 Task: For heading Arial black with underline.  font size for heading18,  'Change the font style of data to'Calibri.  and font size to 9,  Change the alignment of both headline & data to Align center.  In the sheet  BankBalances templates
Action: Mouse moved to (109, 122)
Screenshot: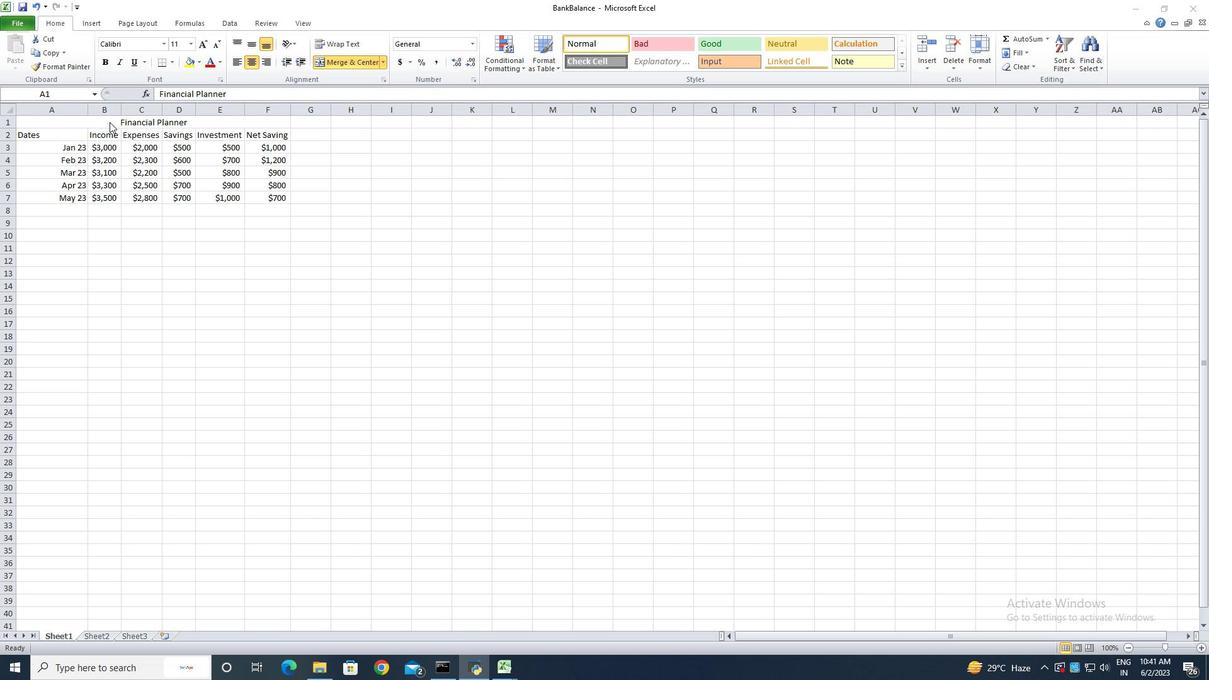 
Action: Mouse pressed left at (109, 122)
Screenshot: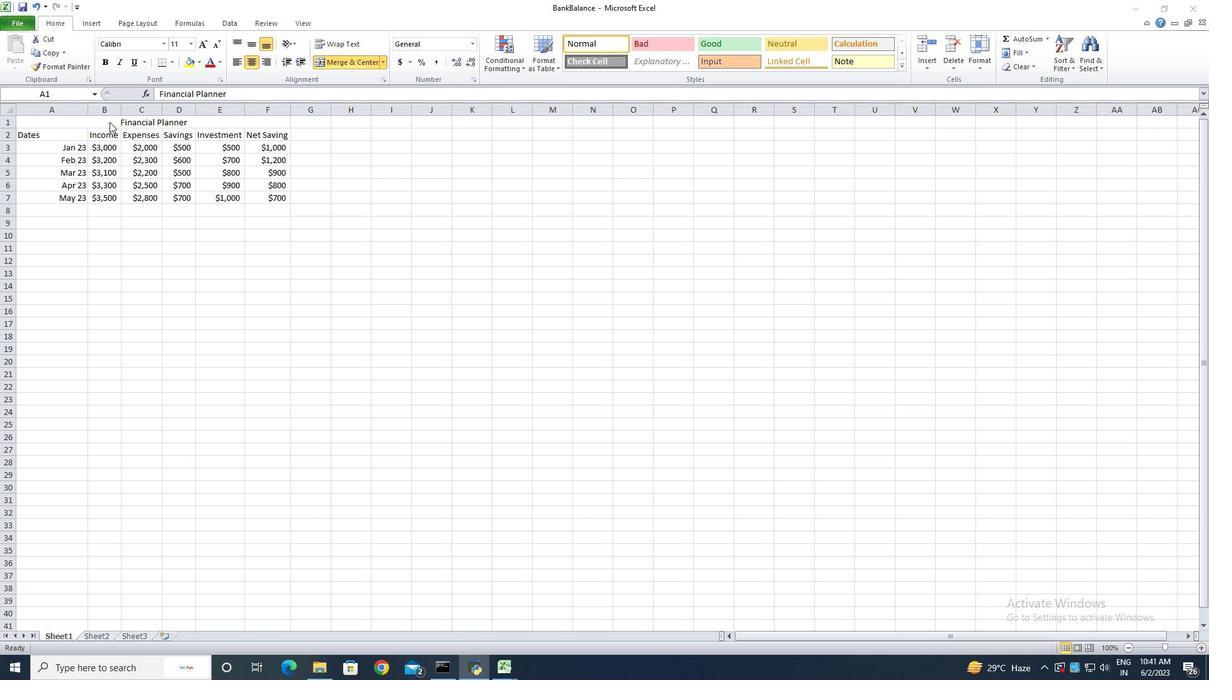 
Action: Mouse moved to (167, 40)
Screenshot: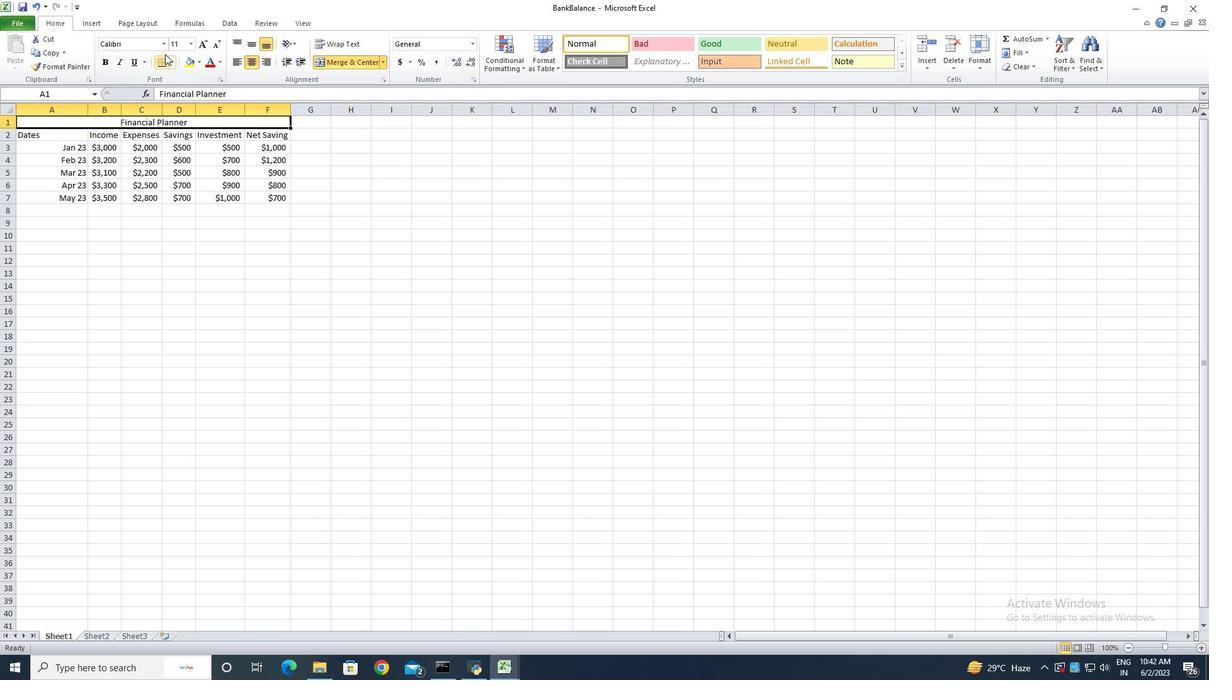 
Action: Mouse pressed left at (167, 40)
Screenshot: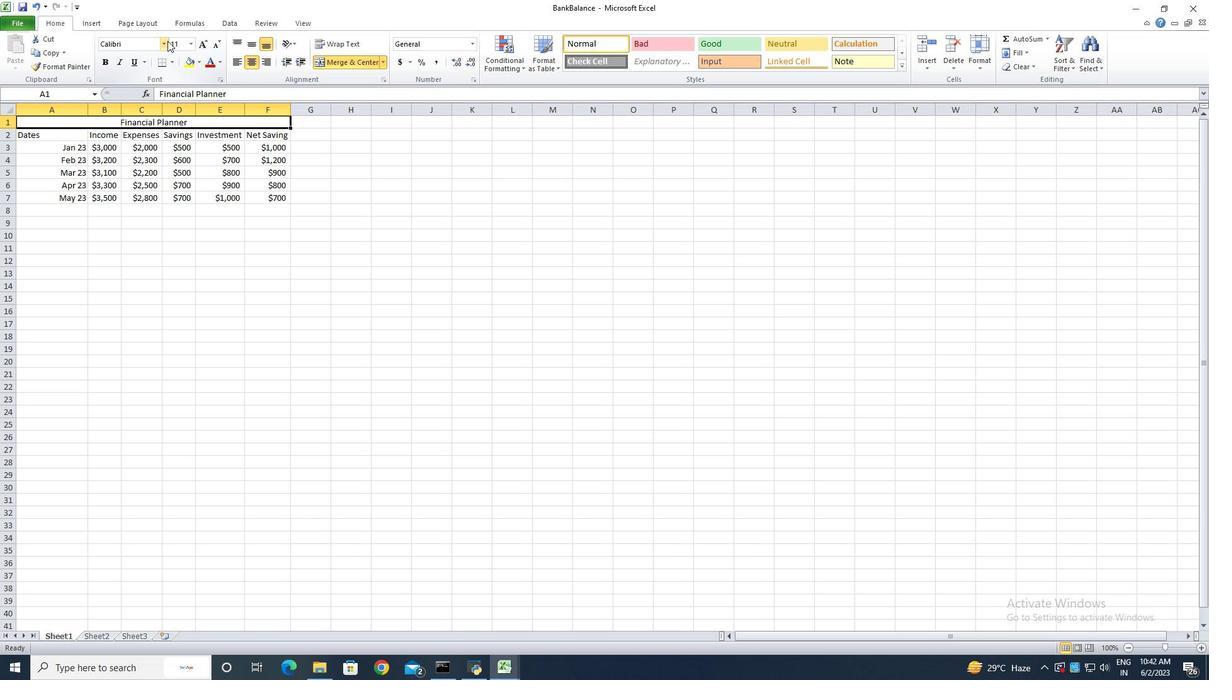 
Action: Mouse moved to (151, 157)
Screenshot: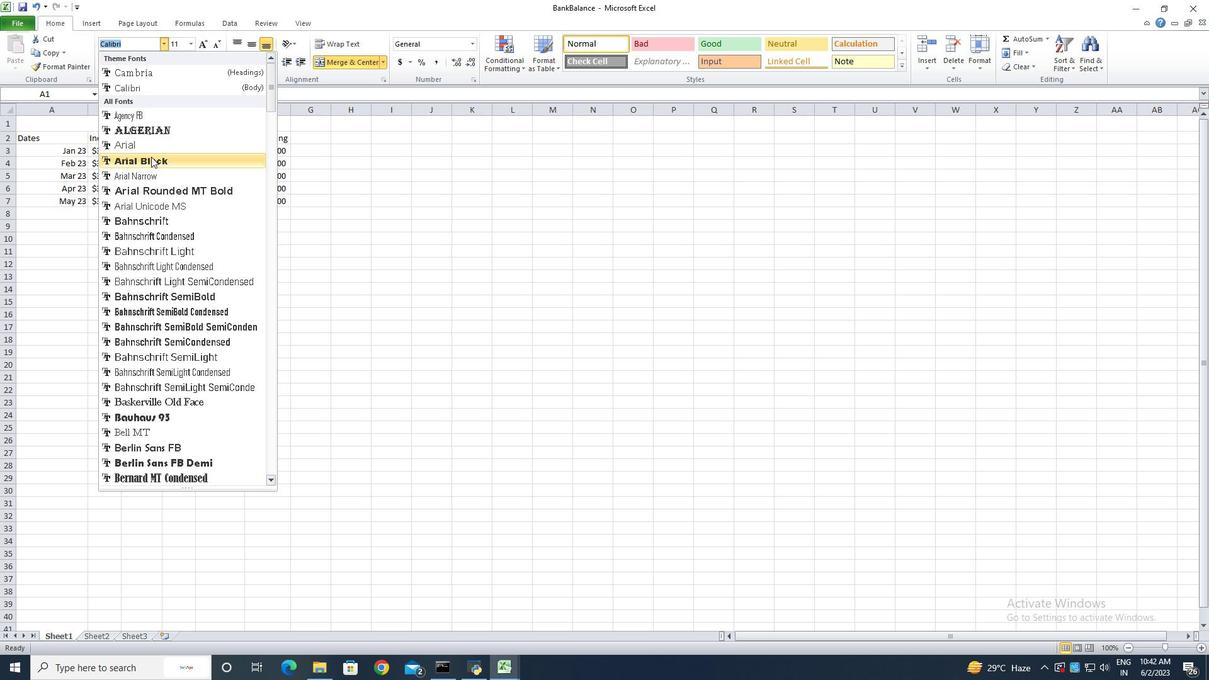 
Action: Mouse pressed left at (151, 157)
Screenshot: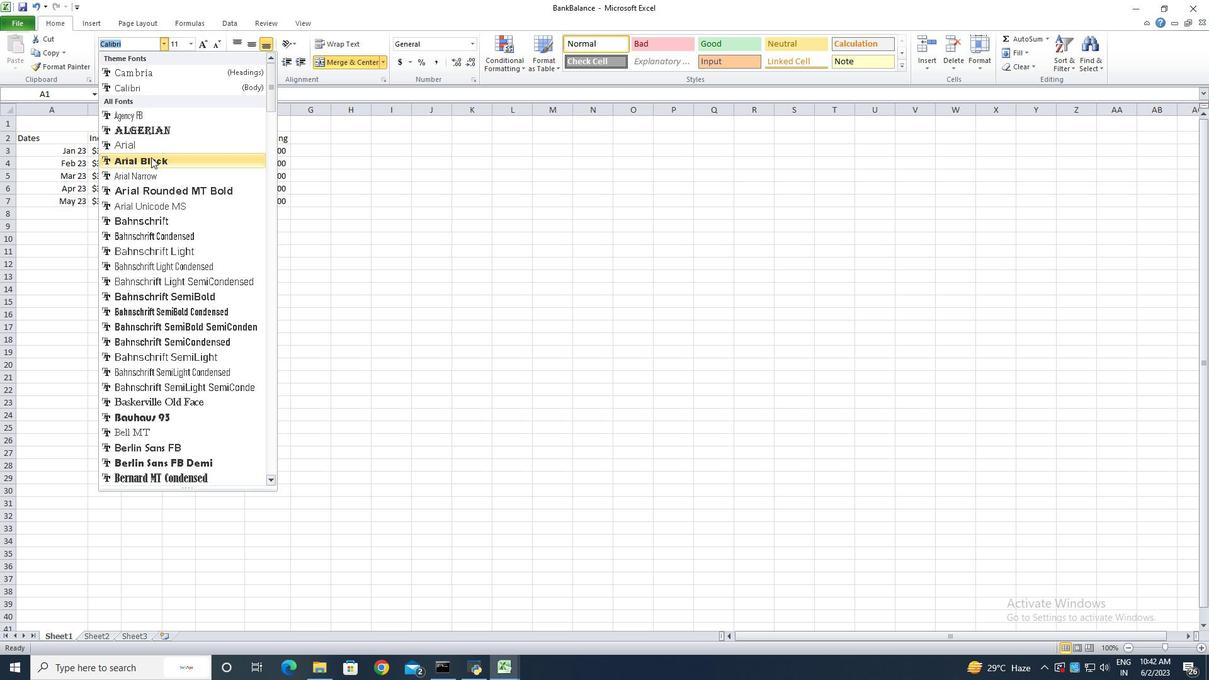 
Action: Mouse moved to (134, 64)
Screenshot: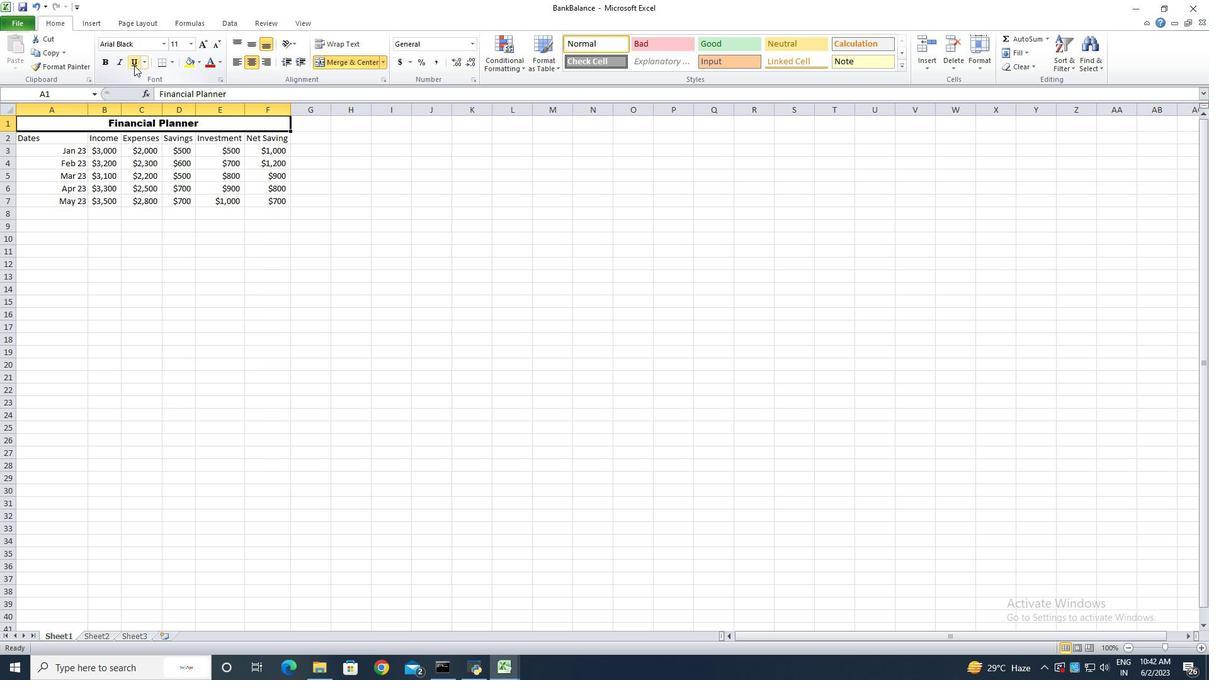 
Action: Mouse pressed left at (134, 64)
Screenshot: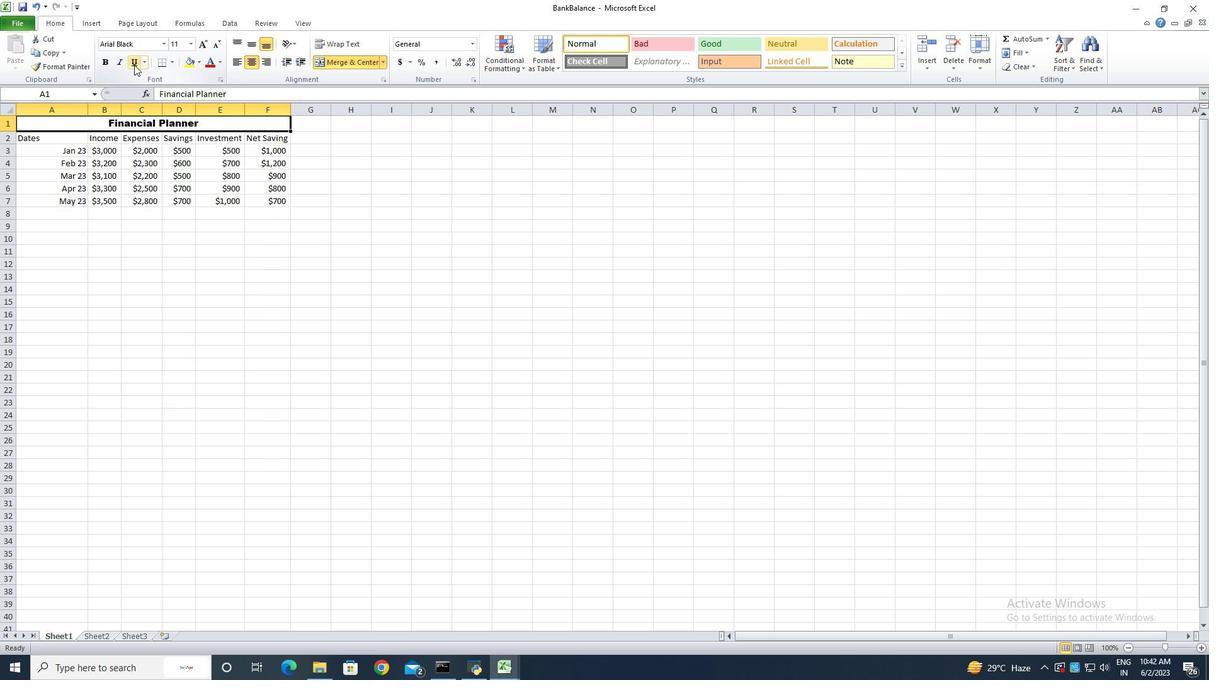 
Action: Mouse moved to (202, 45)
Screenshot: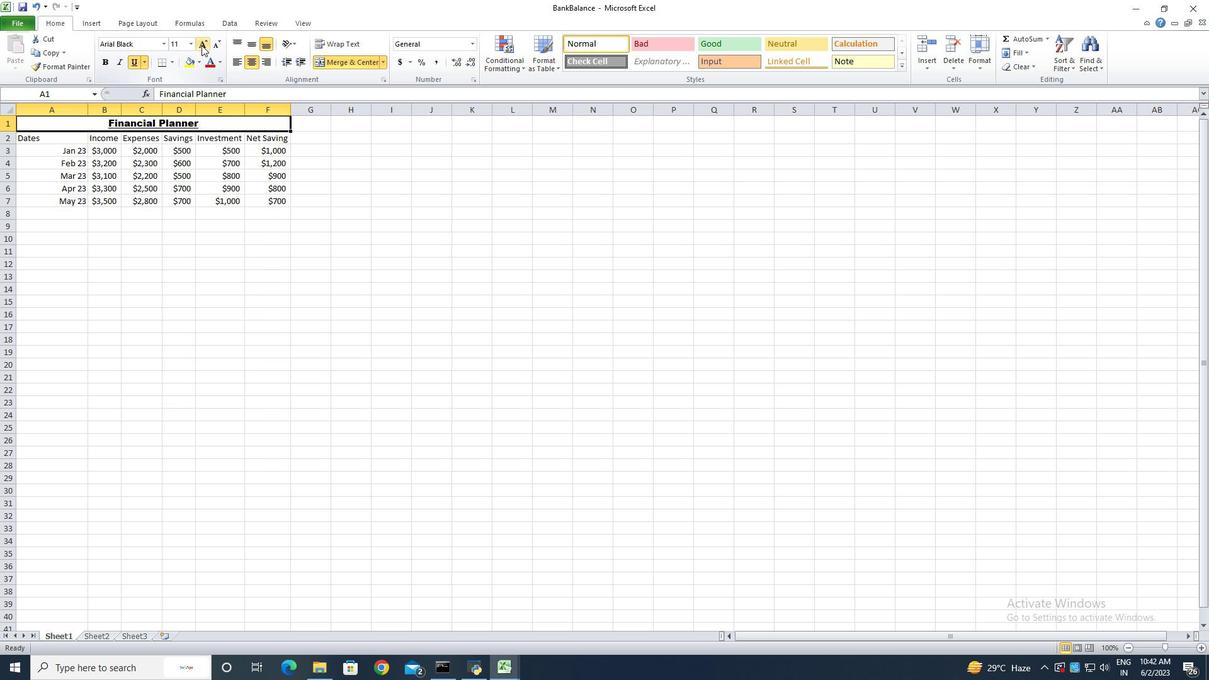
Action: Mouse pressed left at (202, 45)
Screenshot: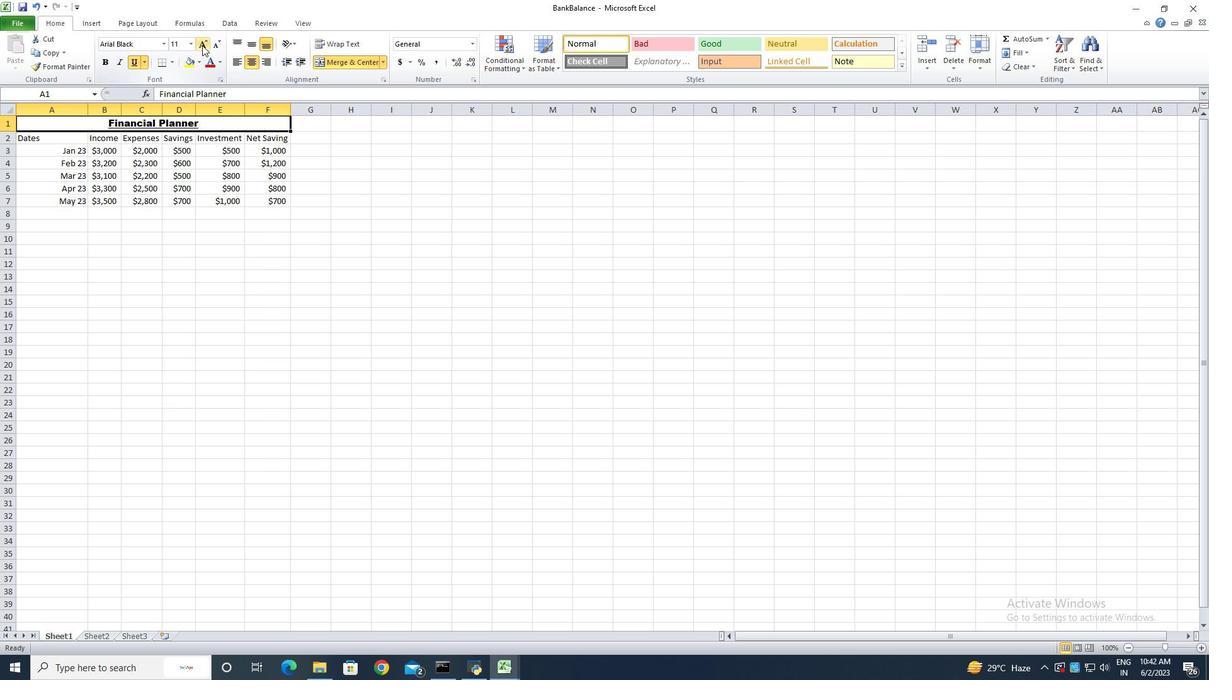 
Action: Mouse pressed left at (202, 45)
Screenshot: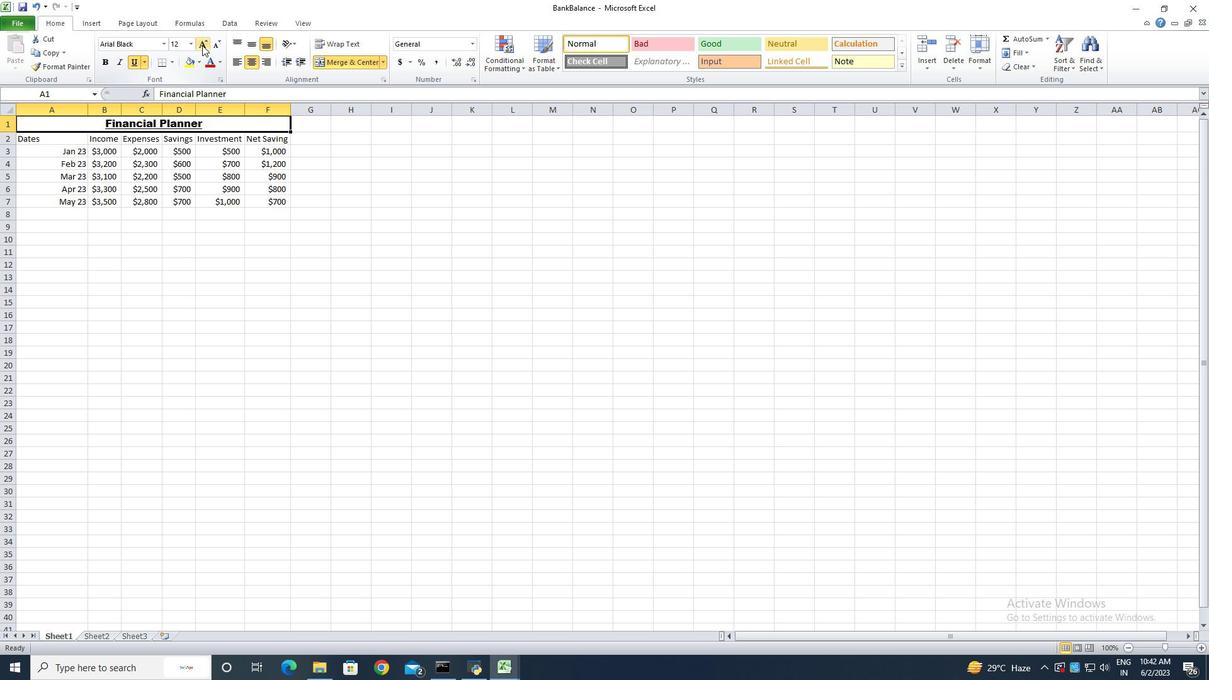 
Action: Mouse pressed left at (202, 45)
Screenshot: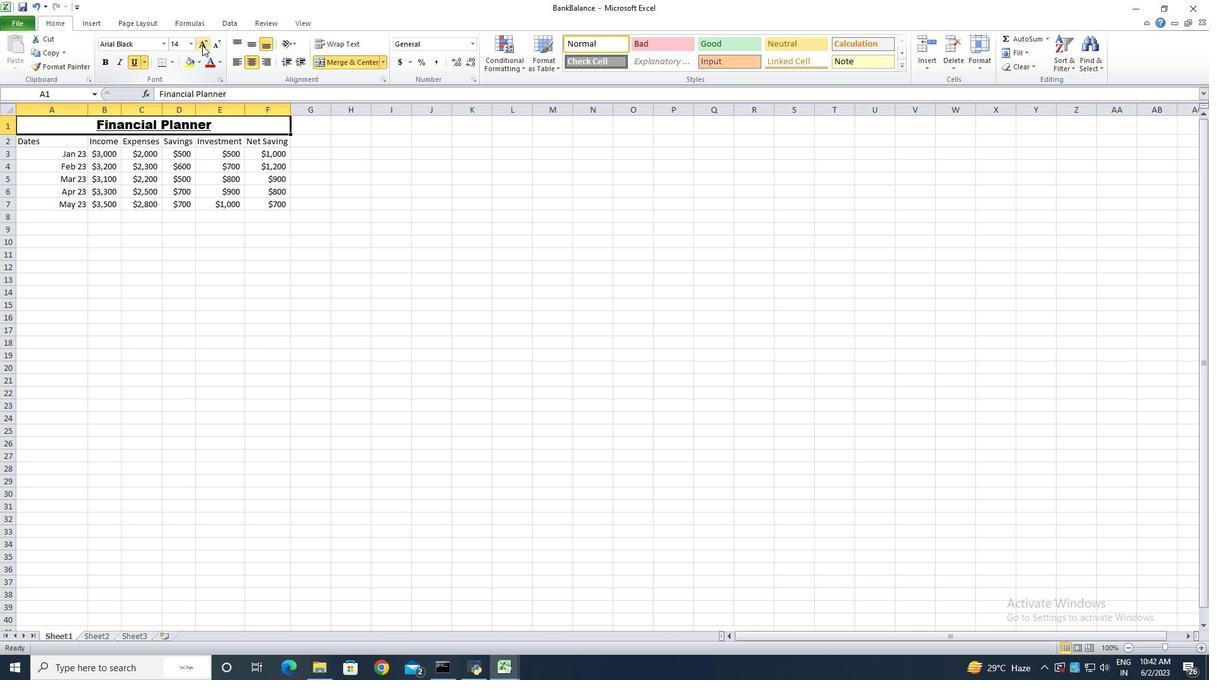 
Action: Mouse pressed left at (202, 45)
Screenshot: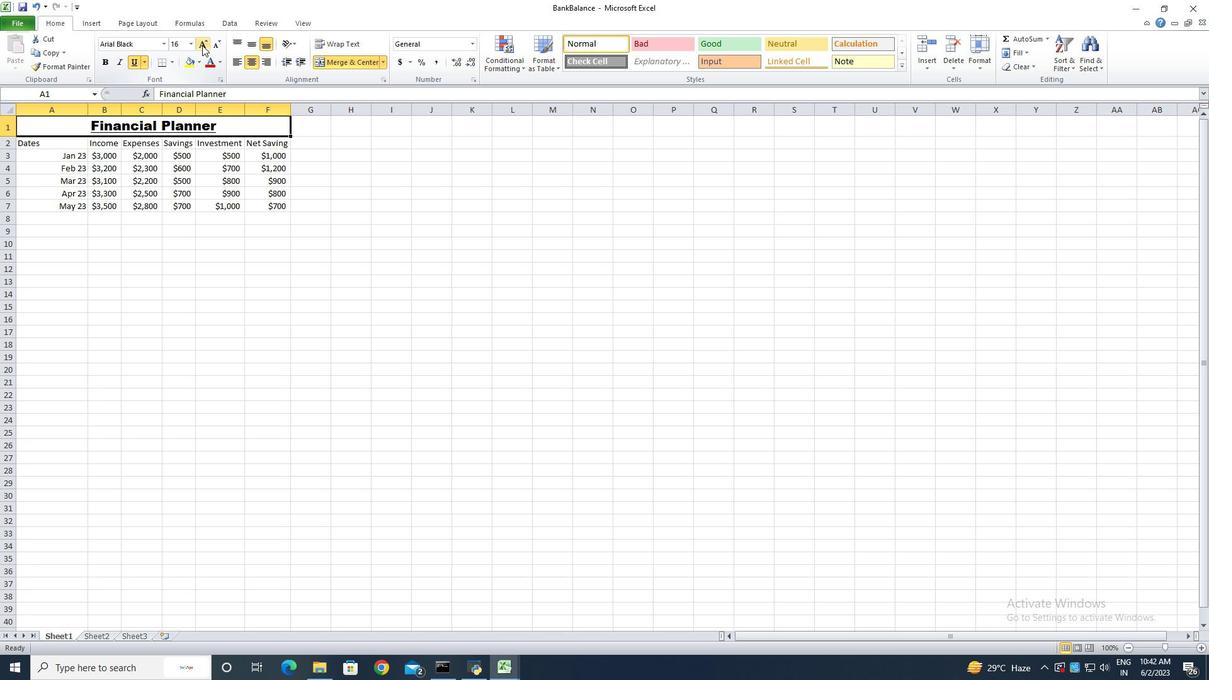 
Action: Mouse moved to (271, 282)
Screenshot: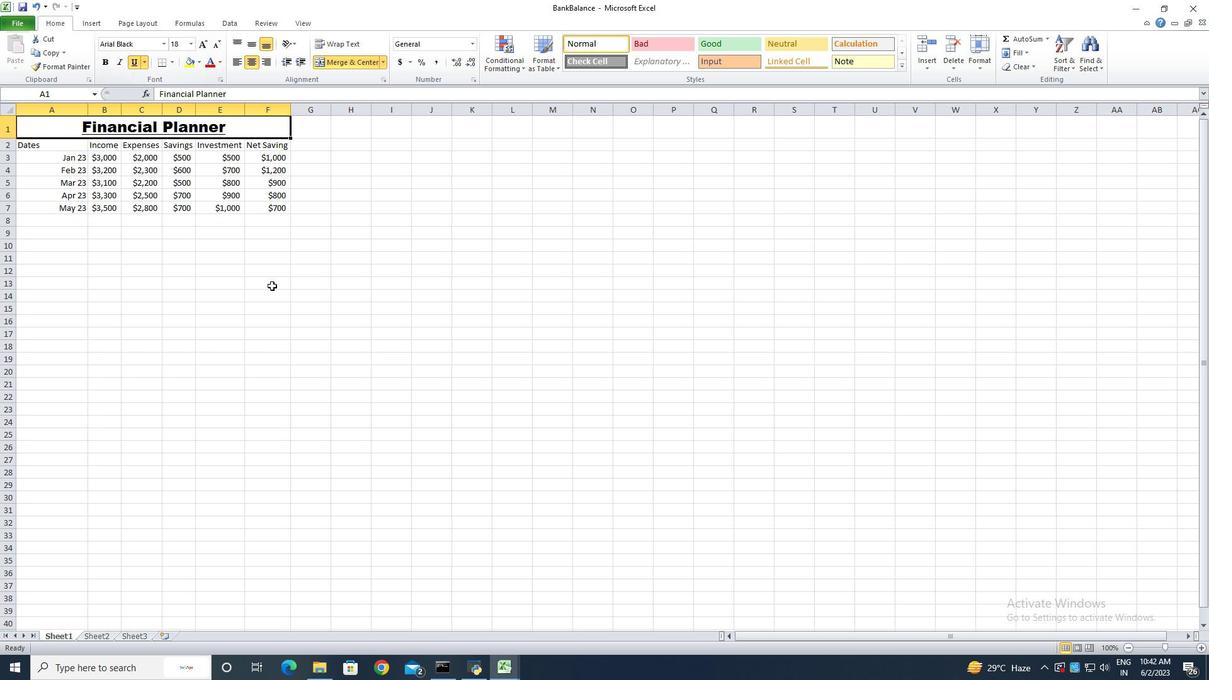 
Action: Mouse pressed left at (271, 282)
Screenshot: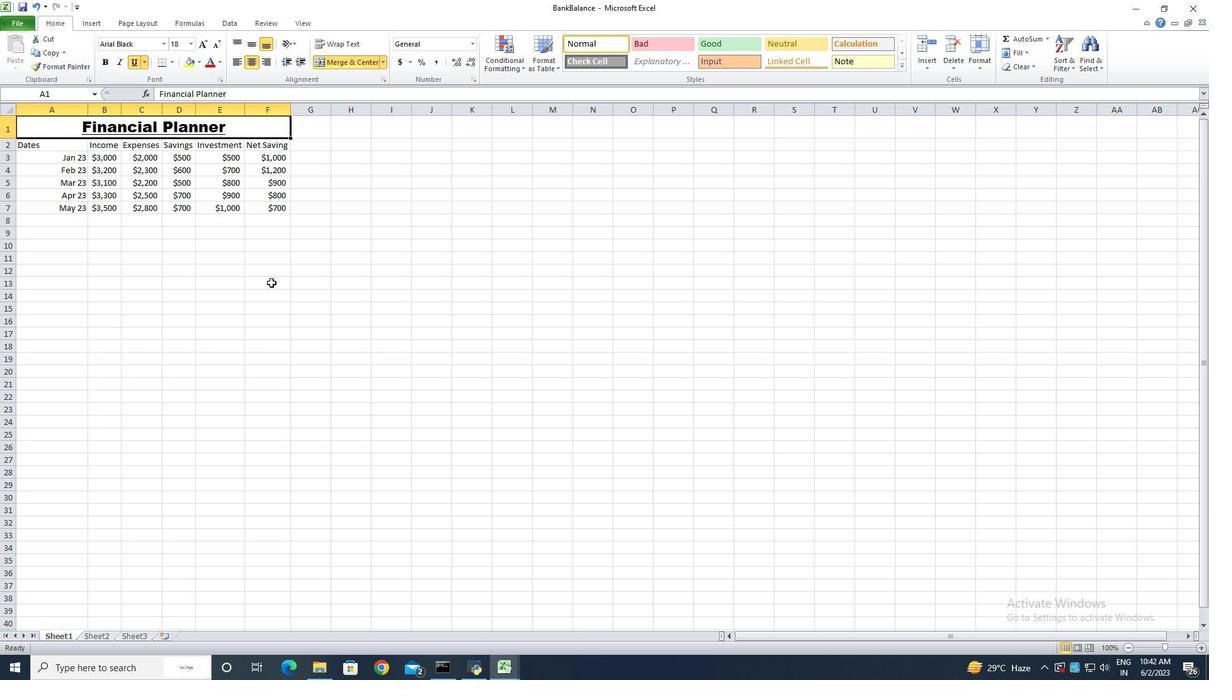 
Action: Mouse moved to (47, 143)
Screenshot: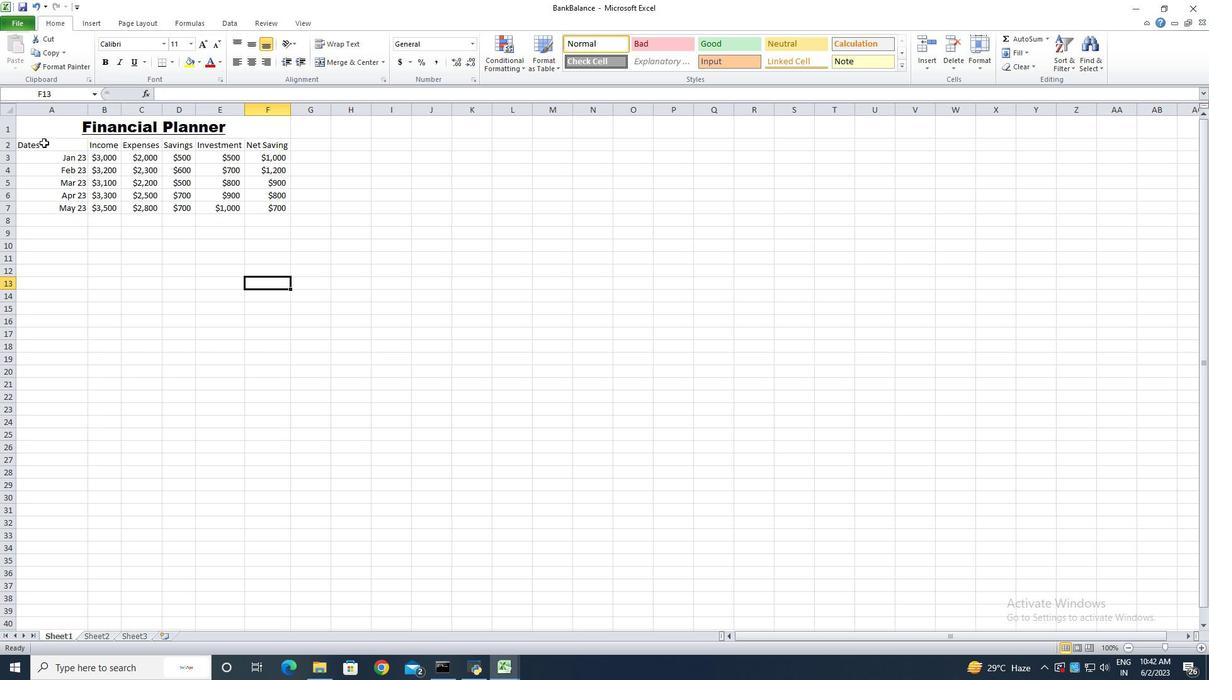 
Action: Mouse pressed left at (47, 143)
Screenshot: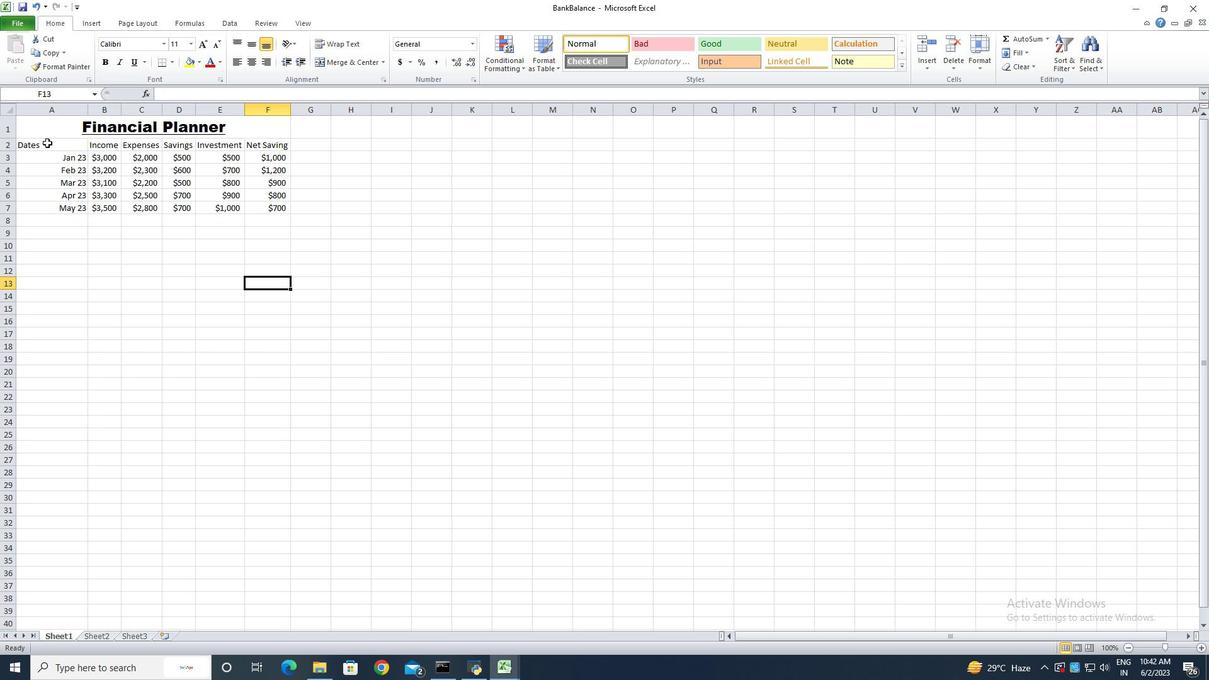 
Action: Mouse pressed left at (47, 143)
Screenshot: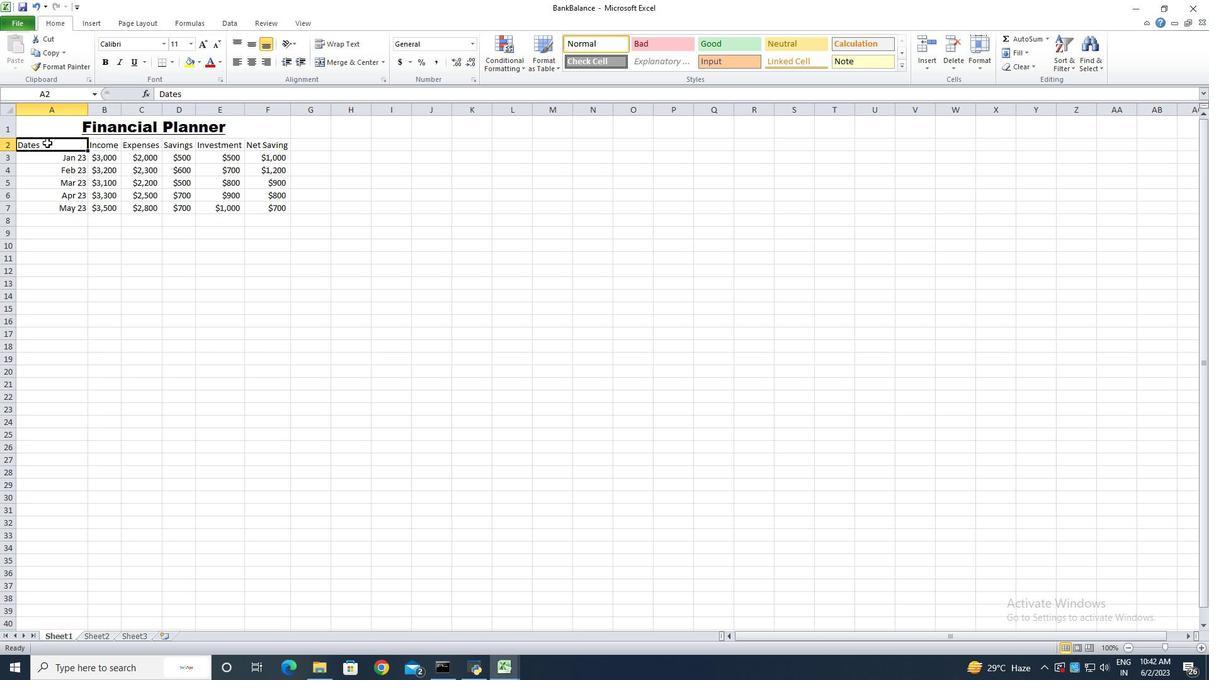 
Action: Mouse moved to (64, 147)
Screenshot: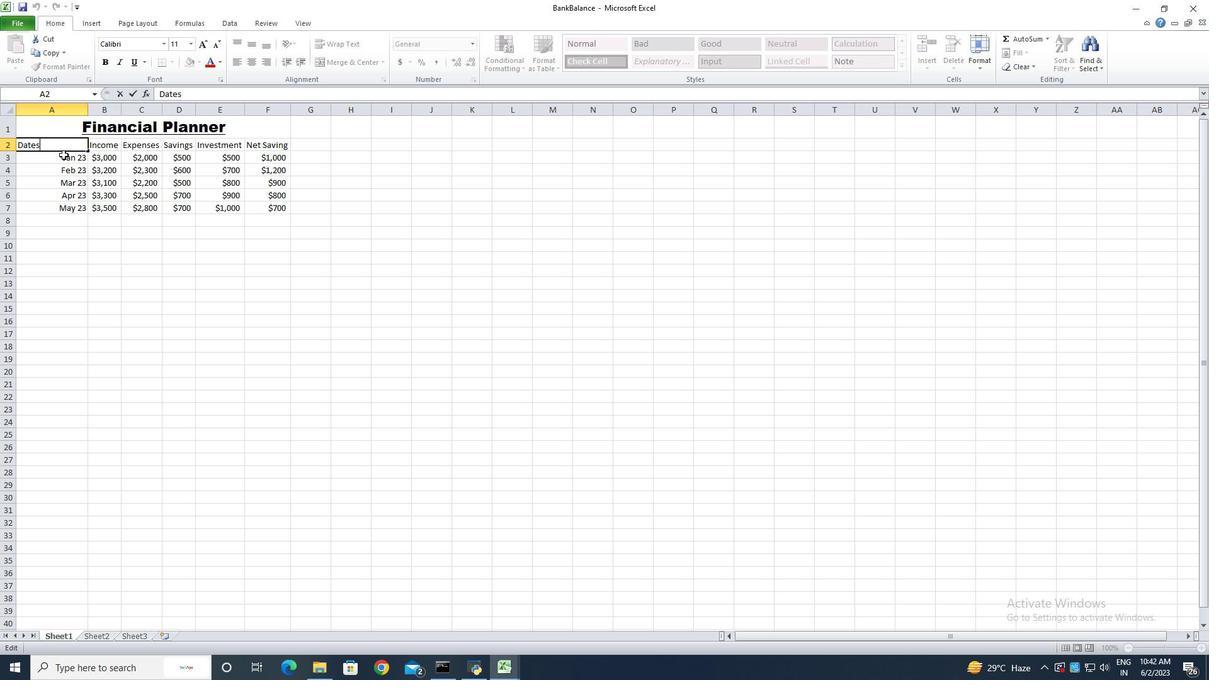 
Action: Mouse pressed left at (64, 147)
Screenshot: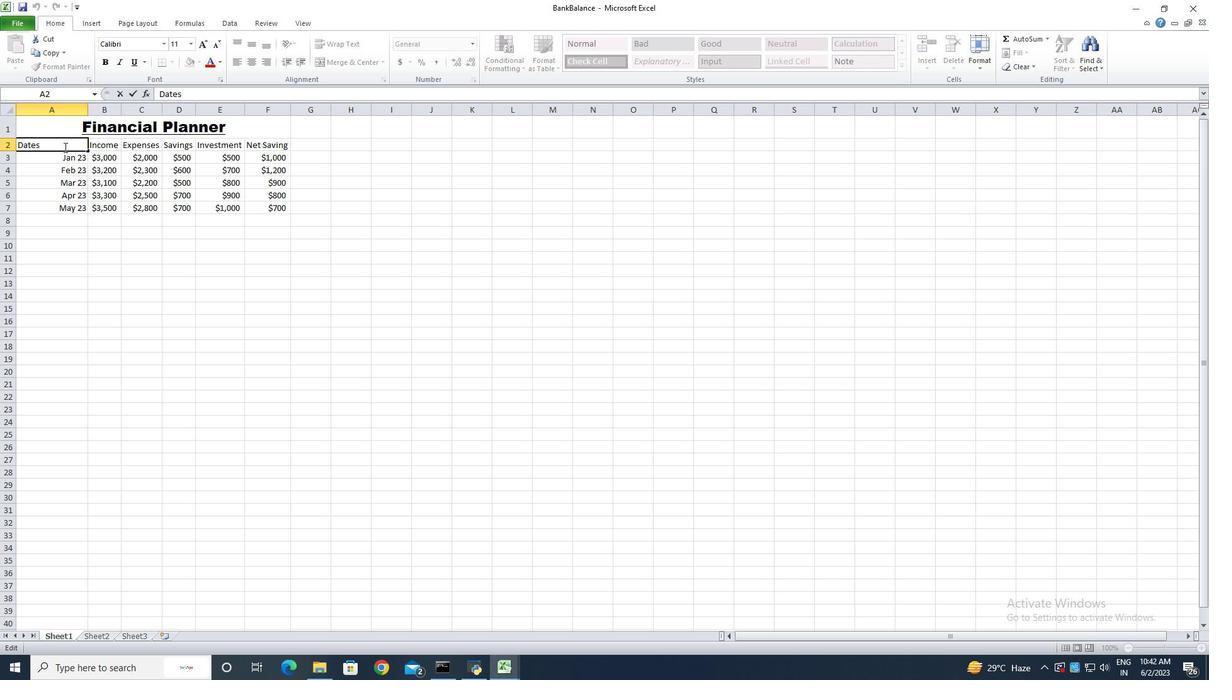 
Action: Mouse moved to (68, 127)
Screenshot: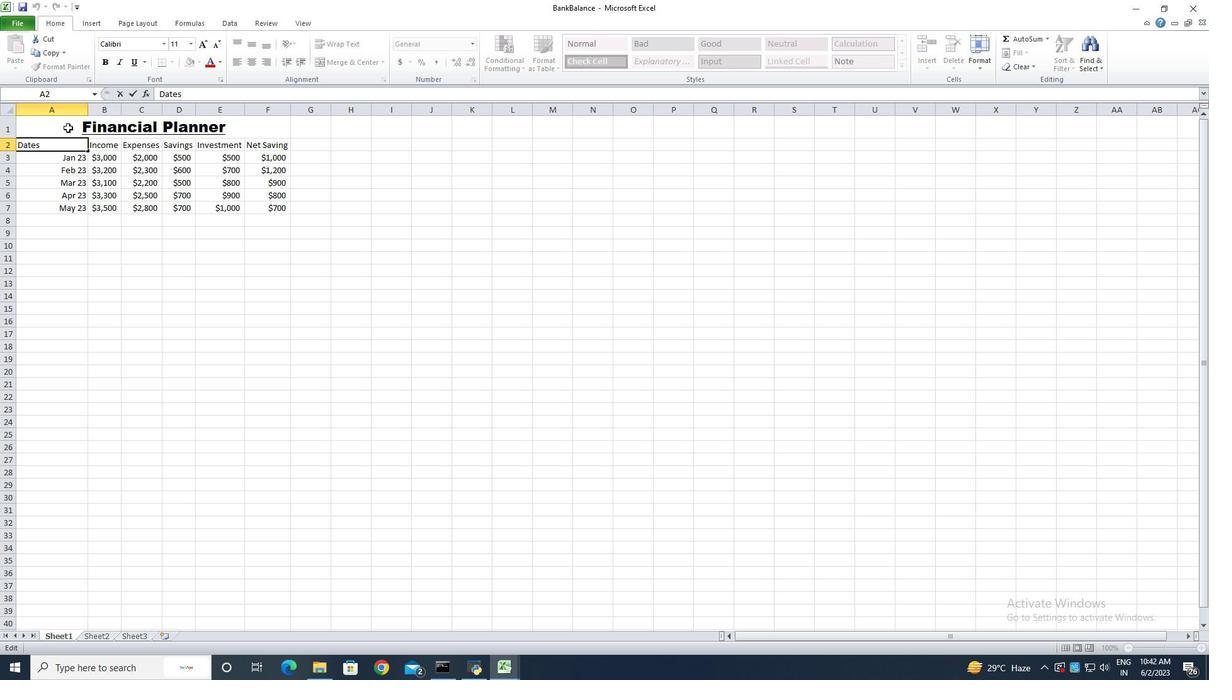 
Action: Mouse pressed left at (68, 127)
Screenshot: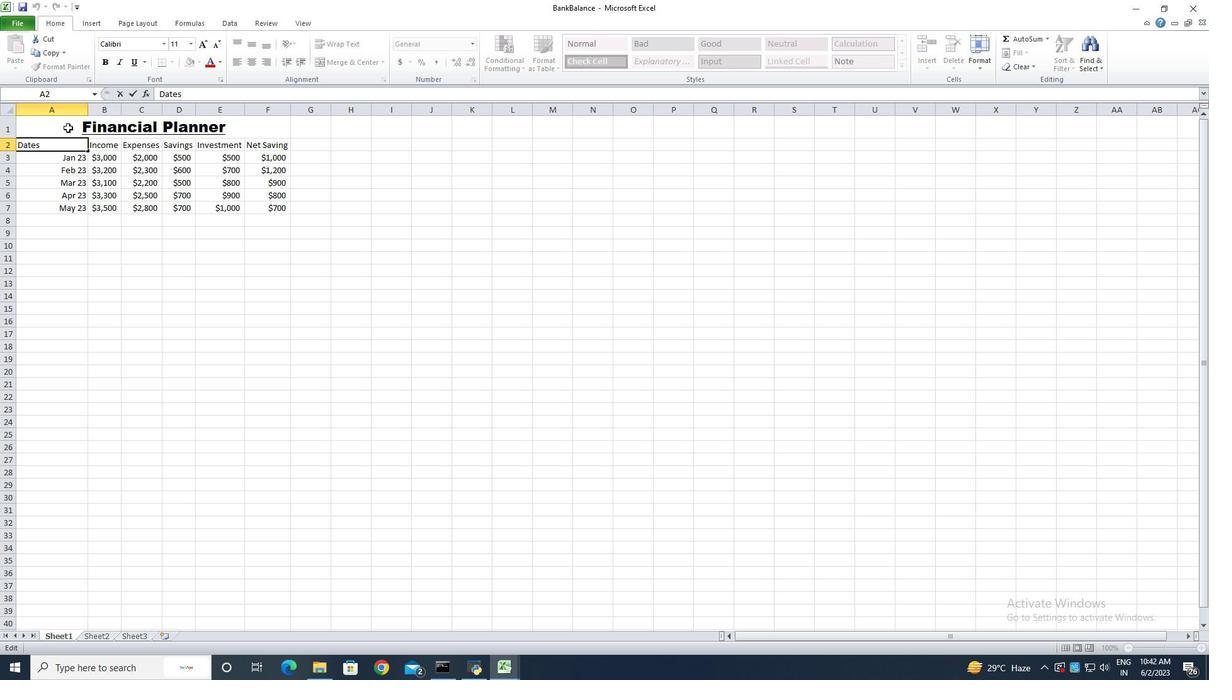 
Action: Mouse moved to (68, 145)
Screenshot: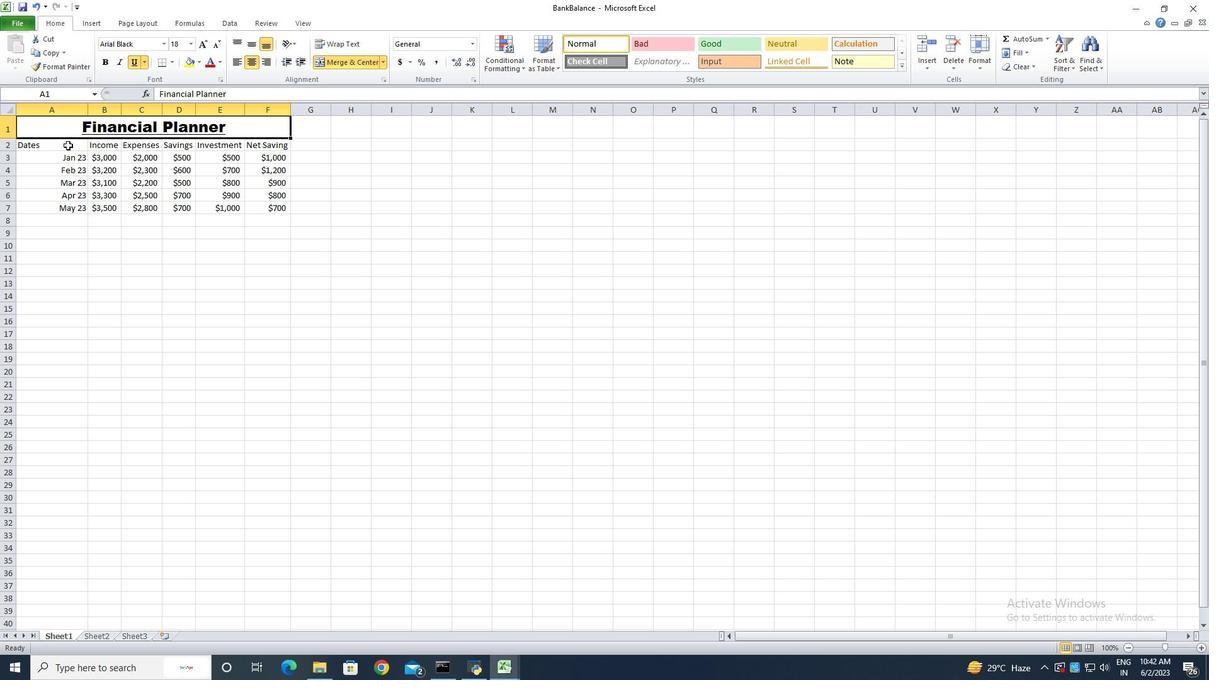 
Action: Mouse pressed left at (68, 145)
Screenshot: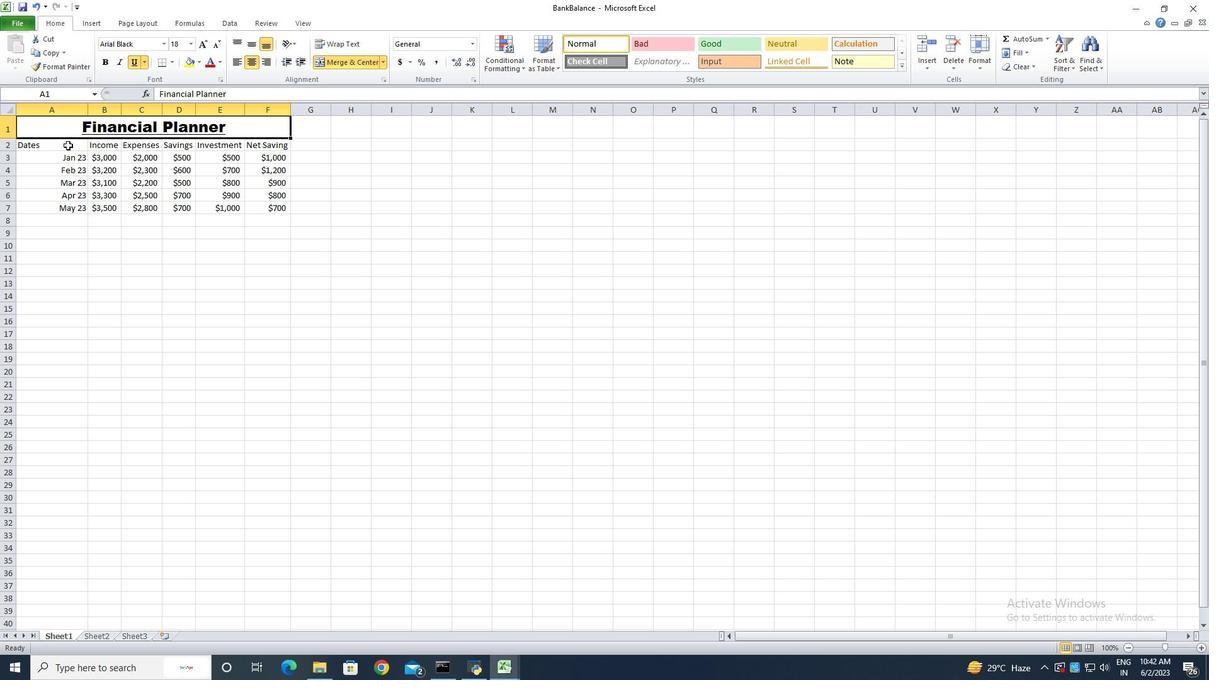 
Action: Mouse moved to (166, 45)
Screenshot: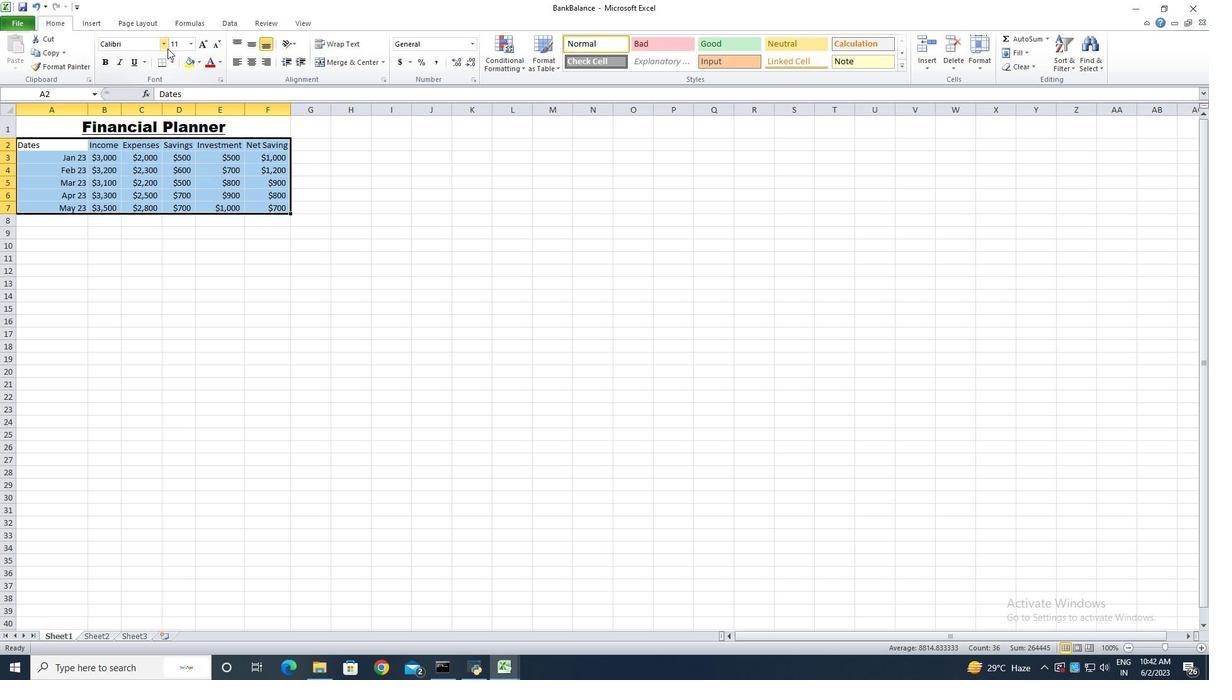 
Action: Mouse pressed left at (166, 45)
Screenshot: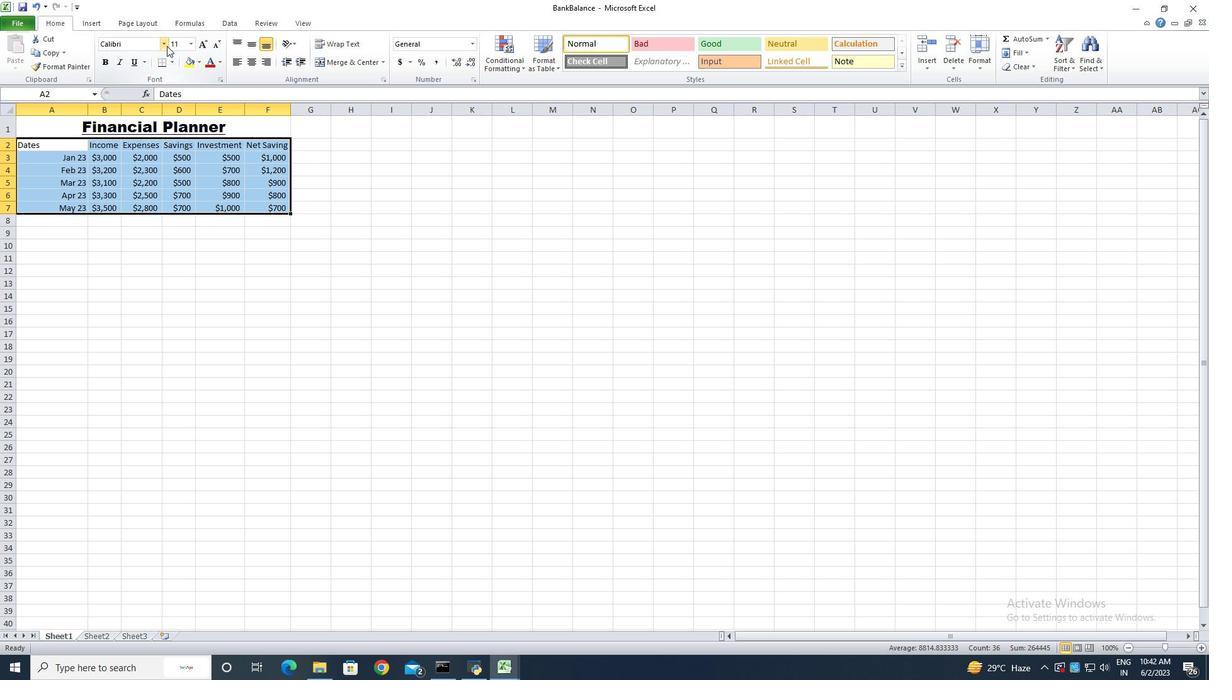 
Action: Mouse moved to (150, 85)
Screenshot: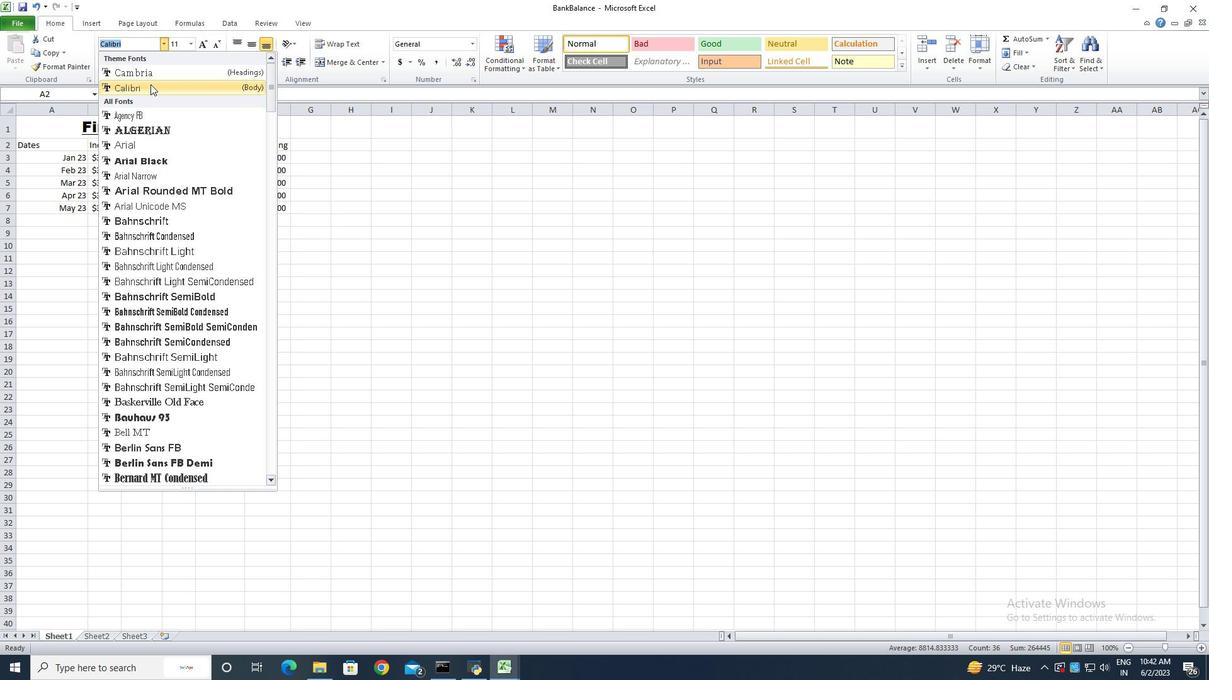 
Action: Mouse pressed left at (150, 85)
Screenshot: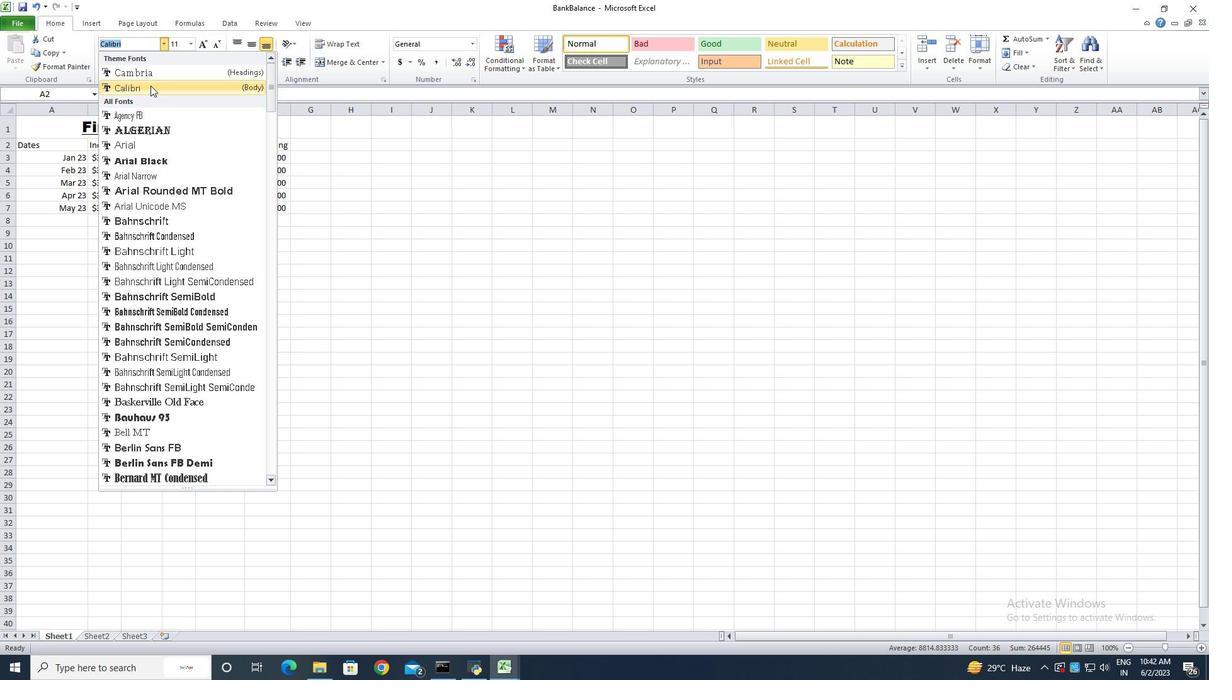 
Action: Mouse moved to (214, 45)
Screenshot: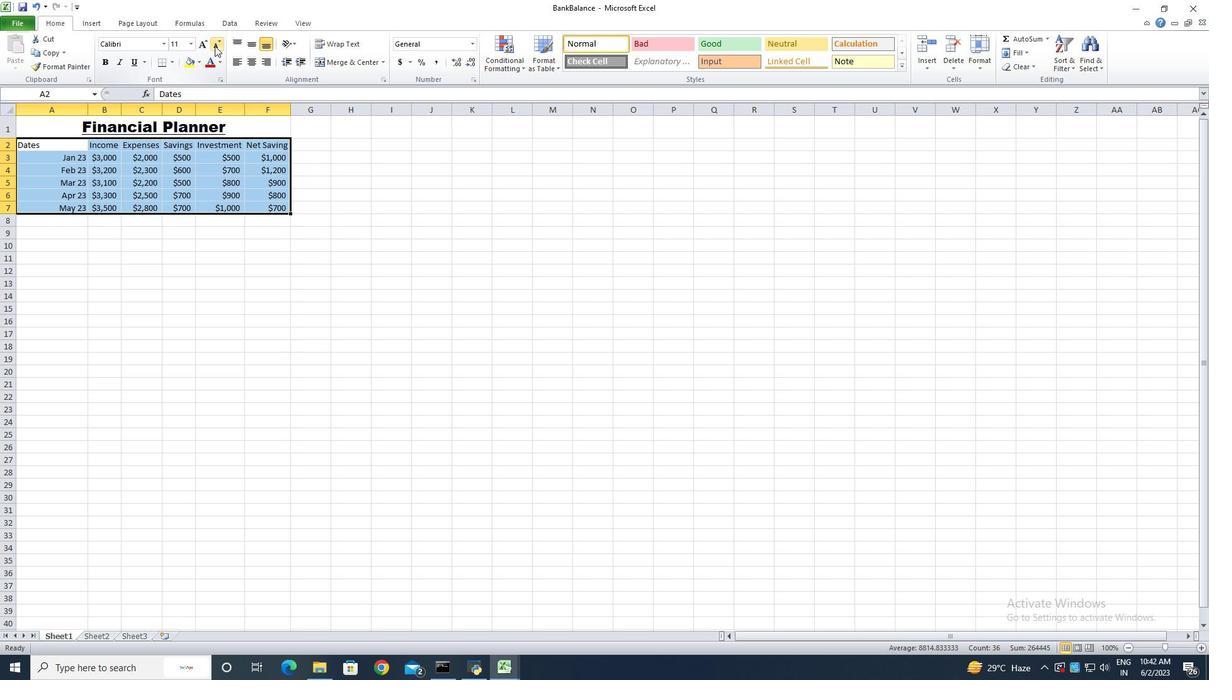 
Action: Mouse pressed left at (214, 45)
Screenshot: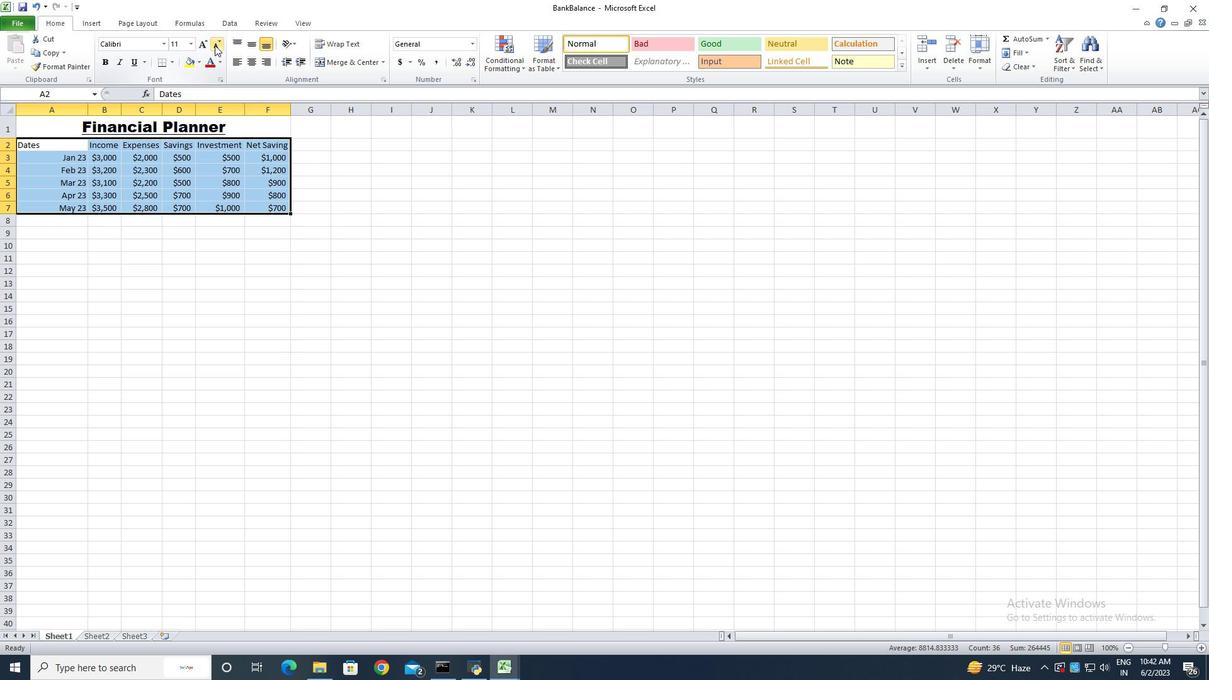 
Action: Mouse pressed left at (214, 45)
Screenshot: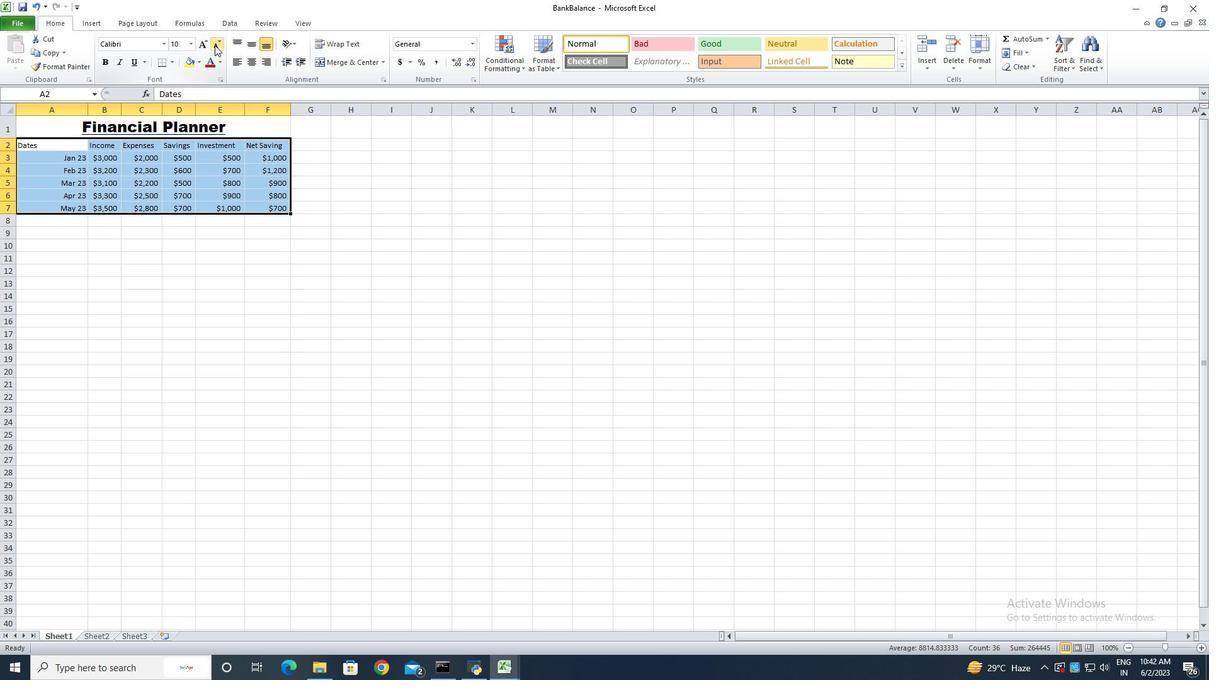 
Action: Mouse moved to (163, 247)
Screenshot: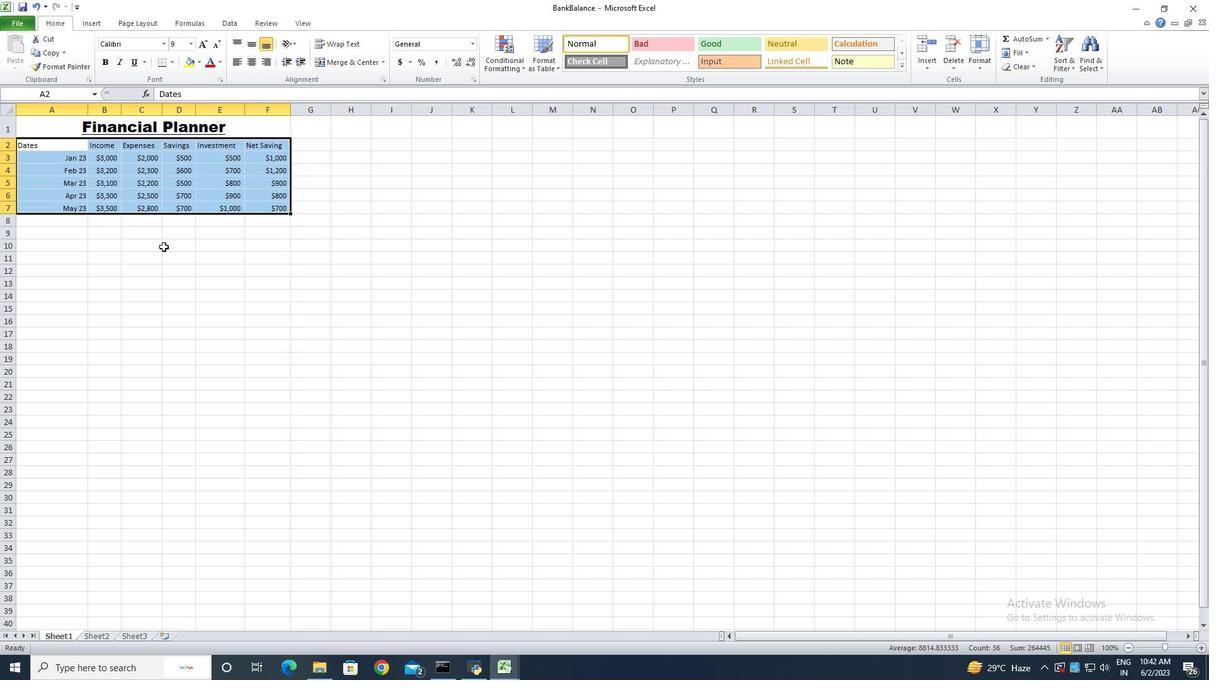 
Action: Mouse pressed left at (163, 247)
Screenshot: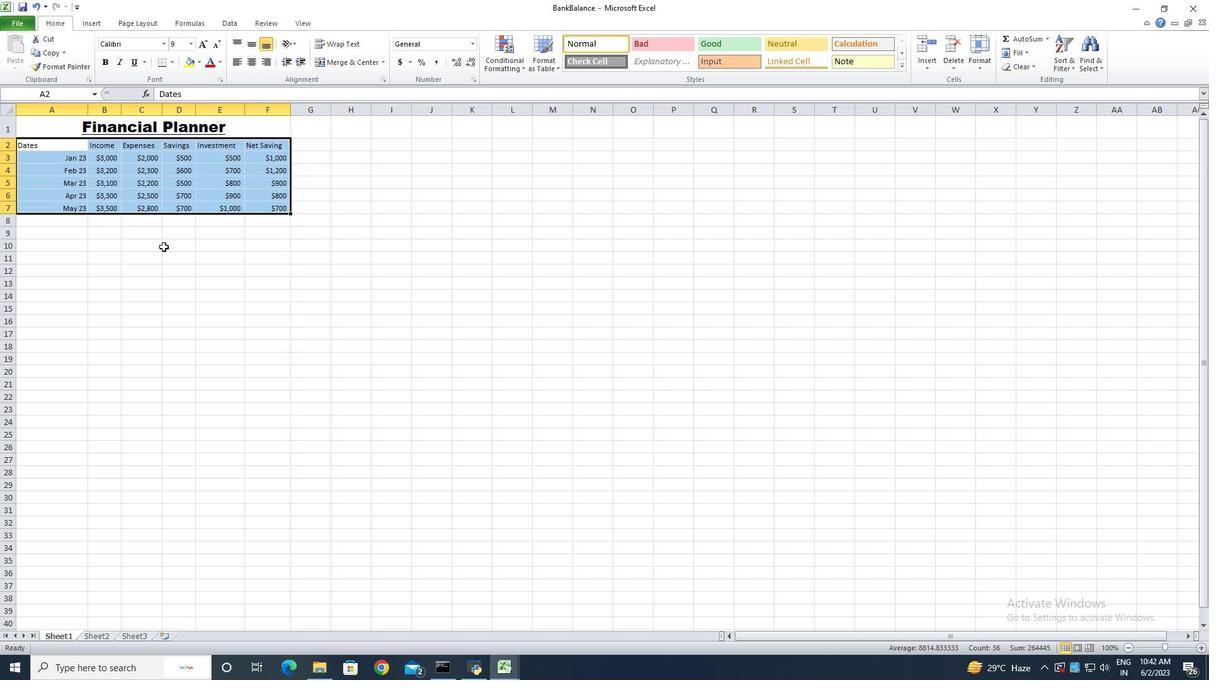 
Action: Mouse moved to (61, 126)
Screenshot: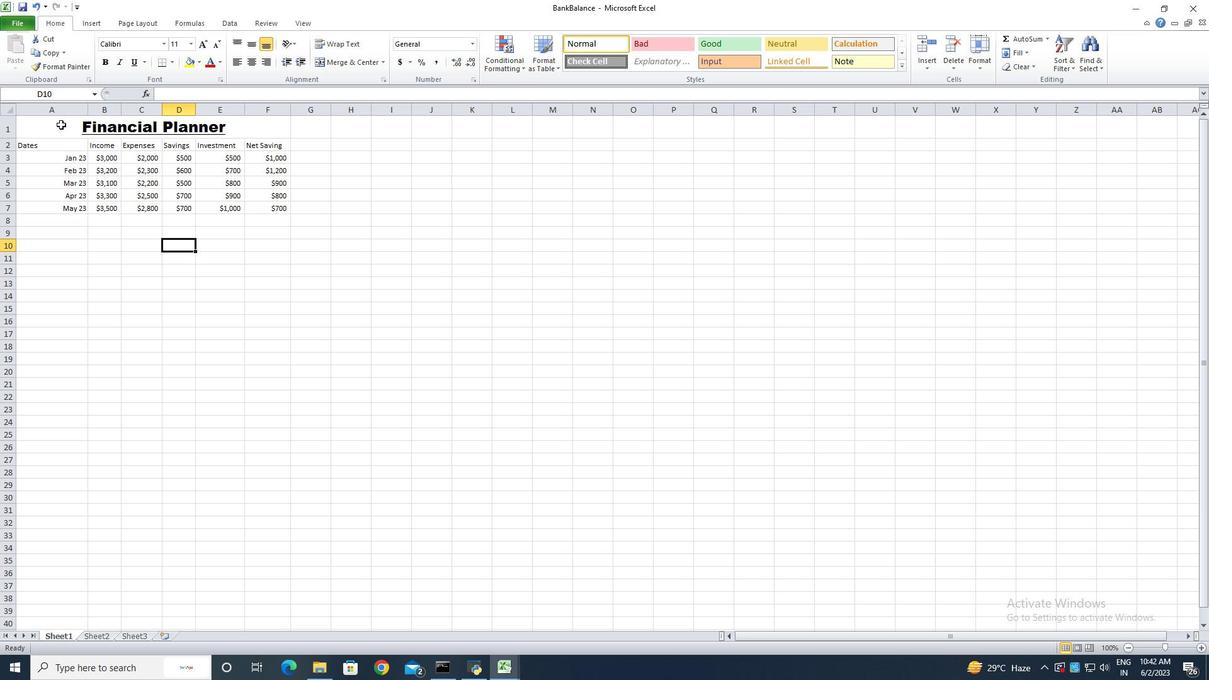 
Action: Mouse pressed left at (61, 126)
Screenshot: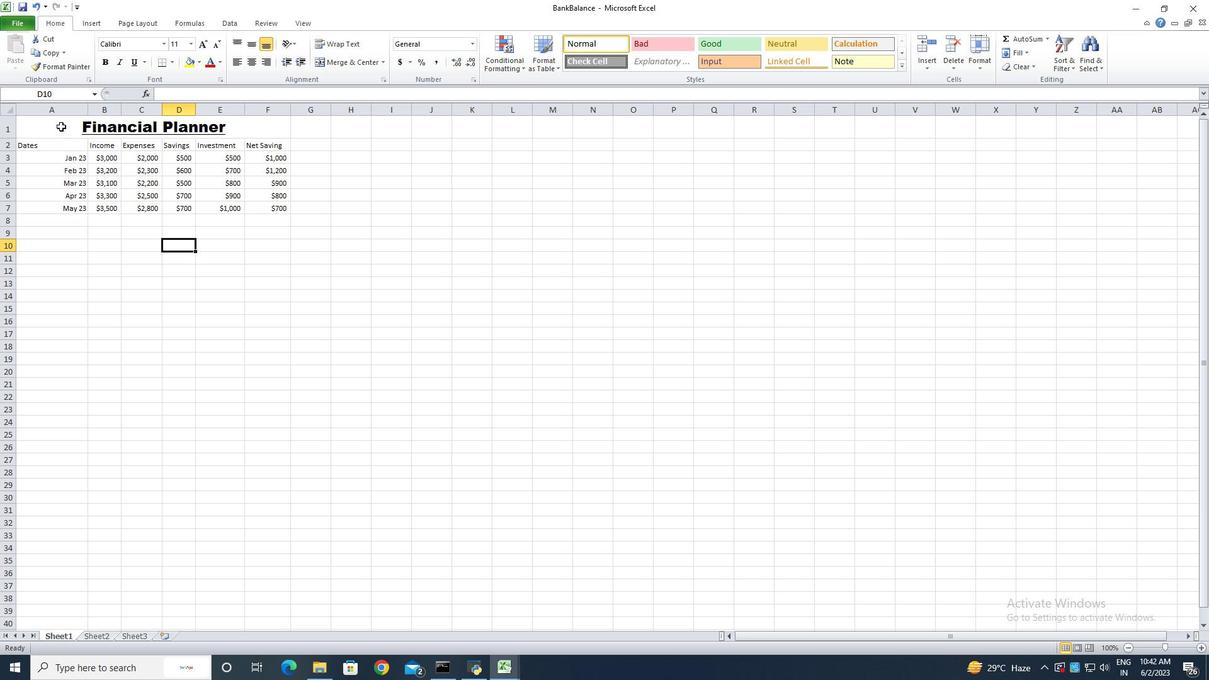 
Action: Mouse pressed left at (61, 126)
Screenshot: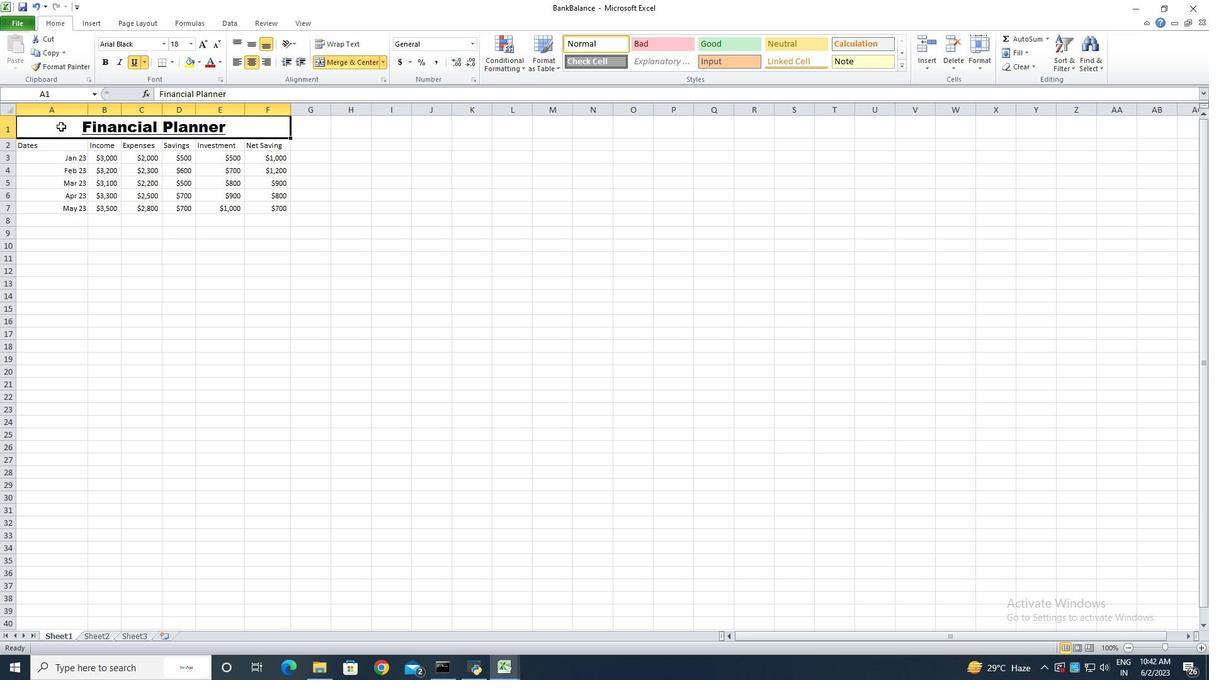 
Action: Mouse moved to (90, 259)
Screenshot: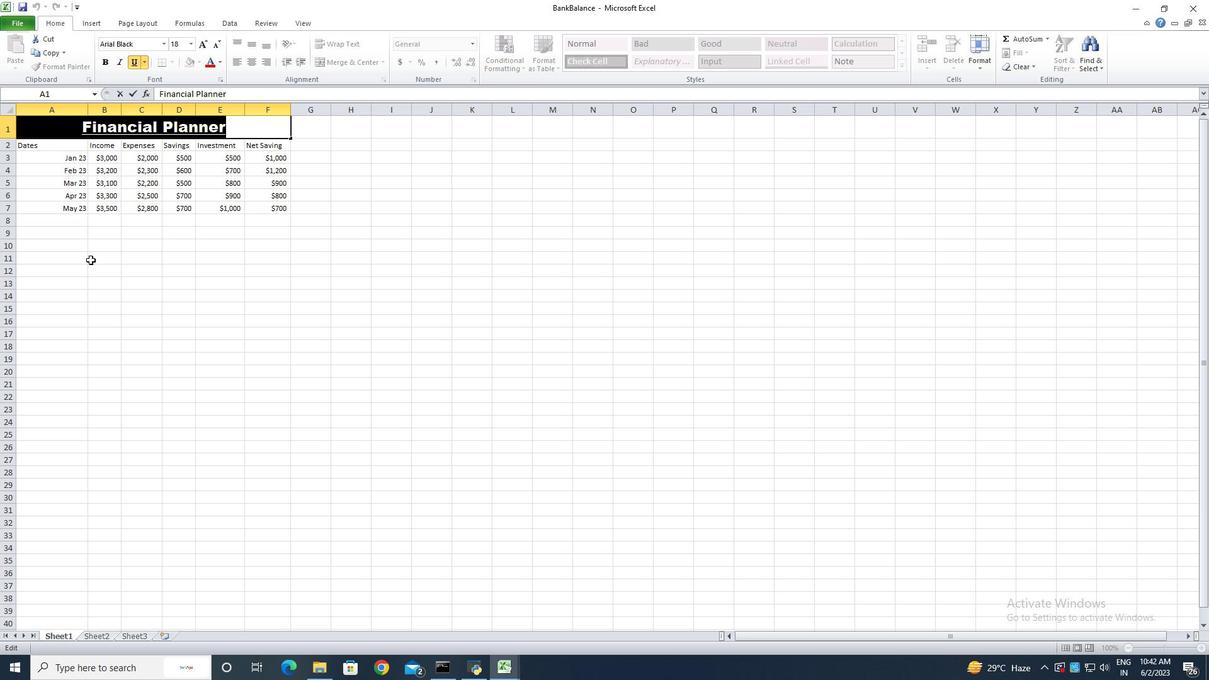 
Action: Mouse pressed left at (90, 259)
Screenshot: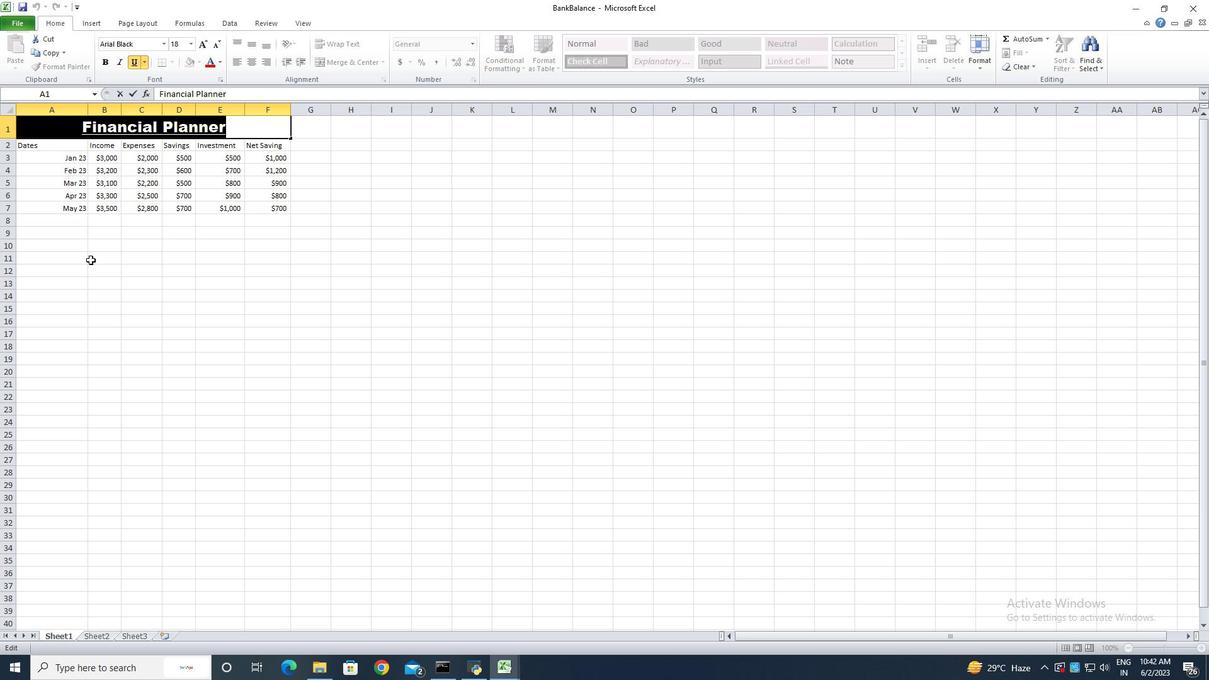 
Action: Mouse moved to (65, 124)
Screenshot: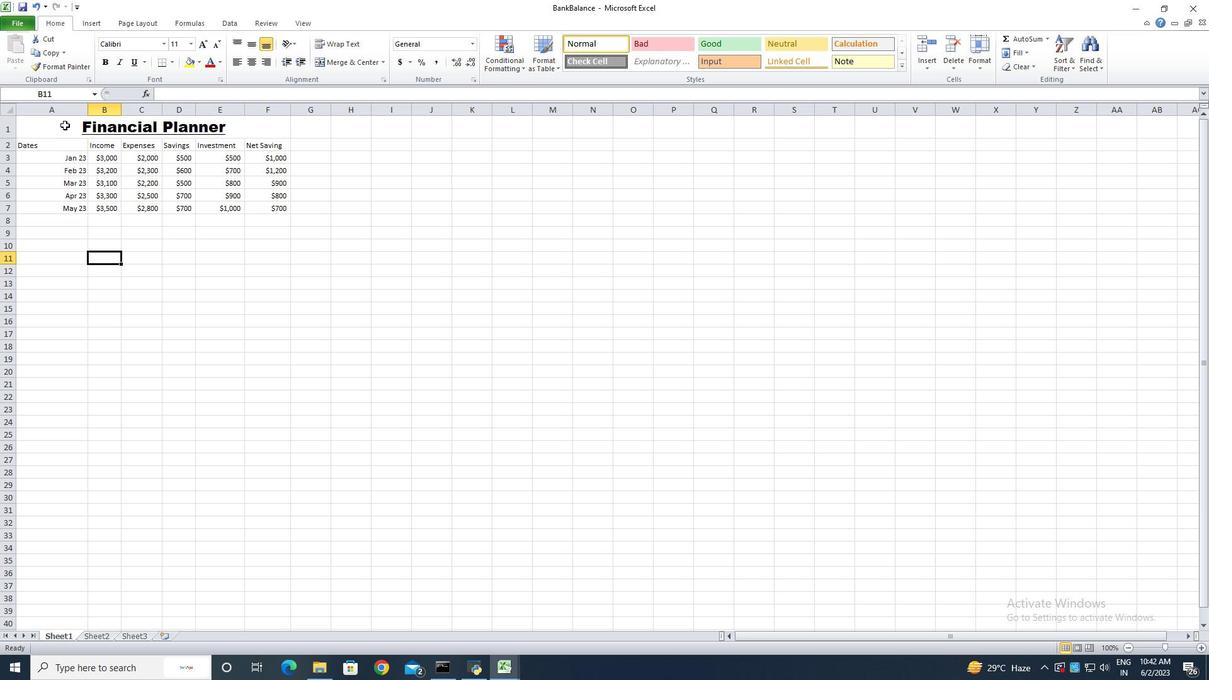 
Action: Mouse pressed left at (65, 124)
Screenshot: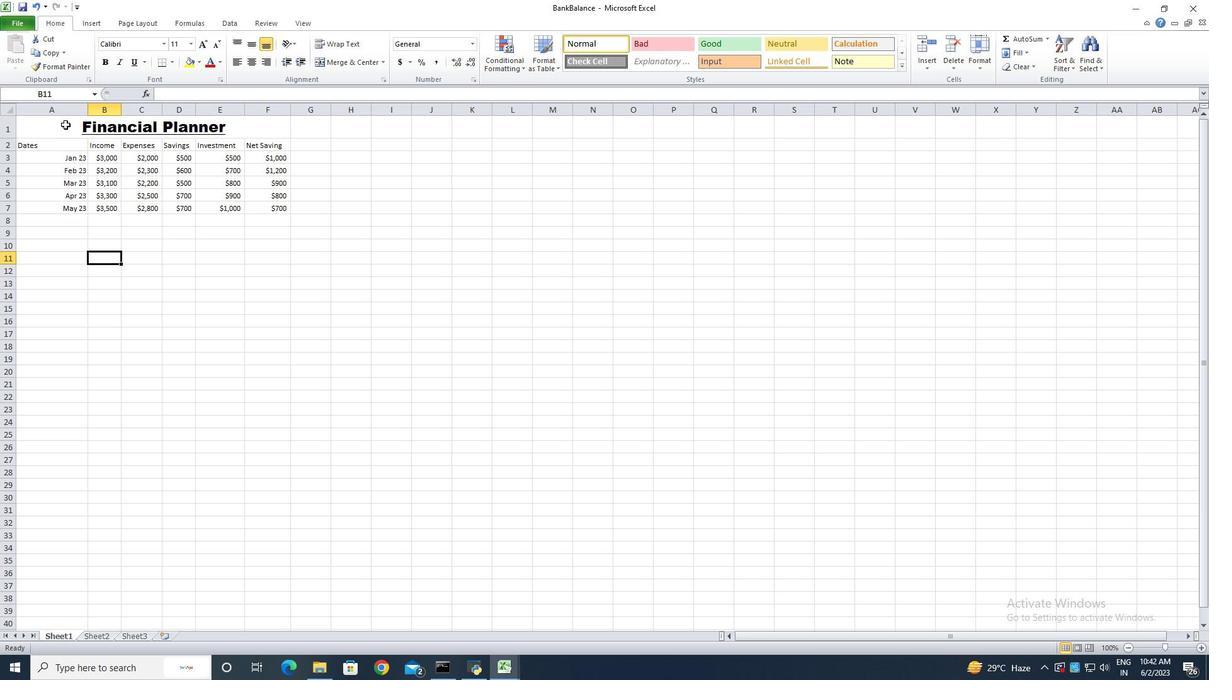 
Action: Mouse moved to (251, 64)
Screenshot: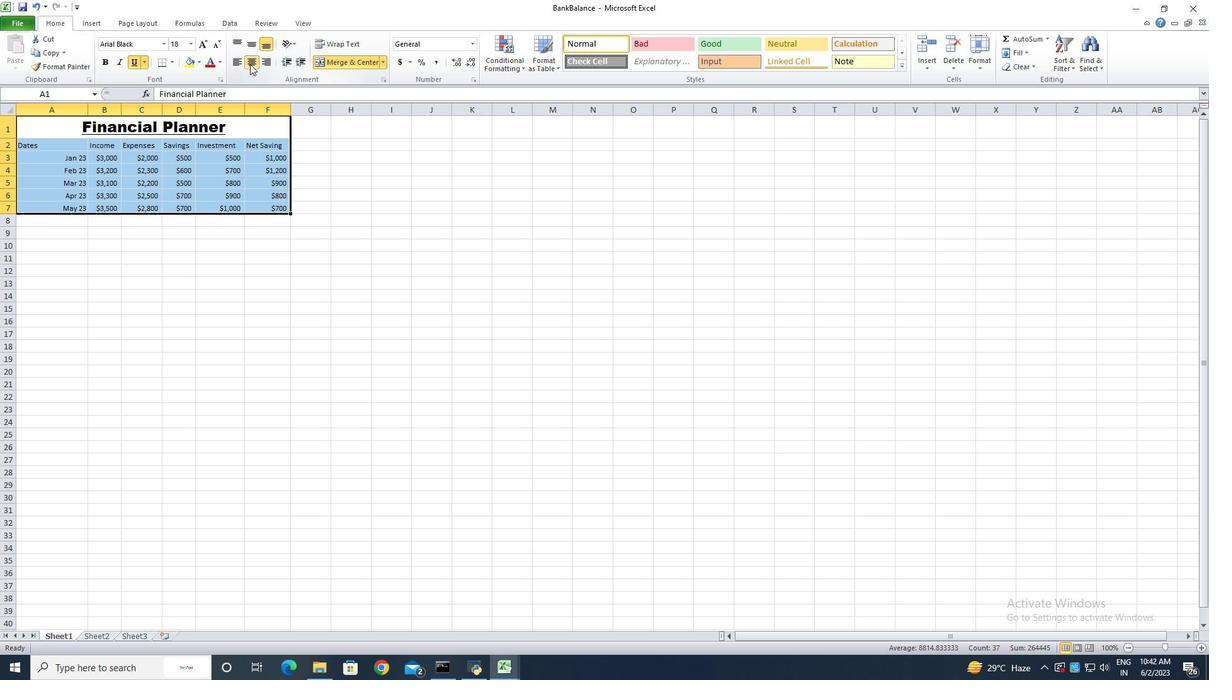 
Action: Mouse pressed left at (251, 64)
Screenshot: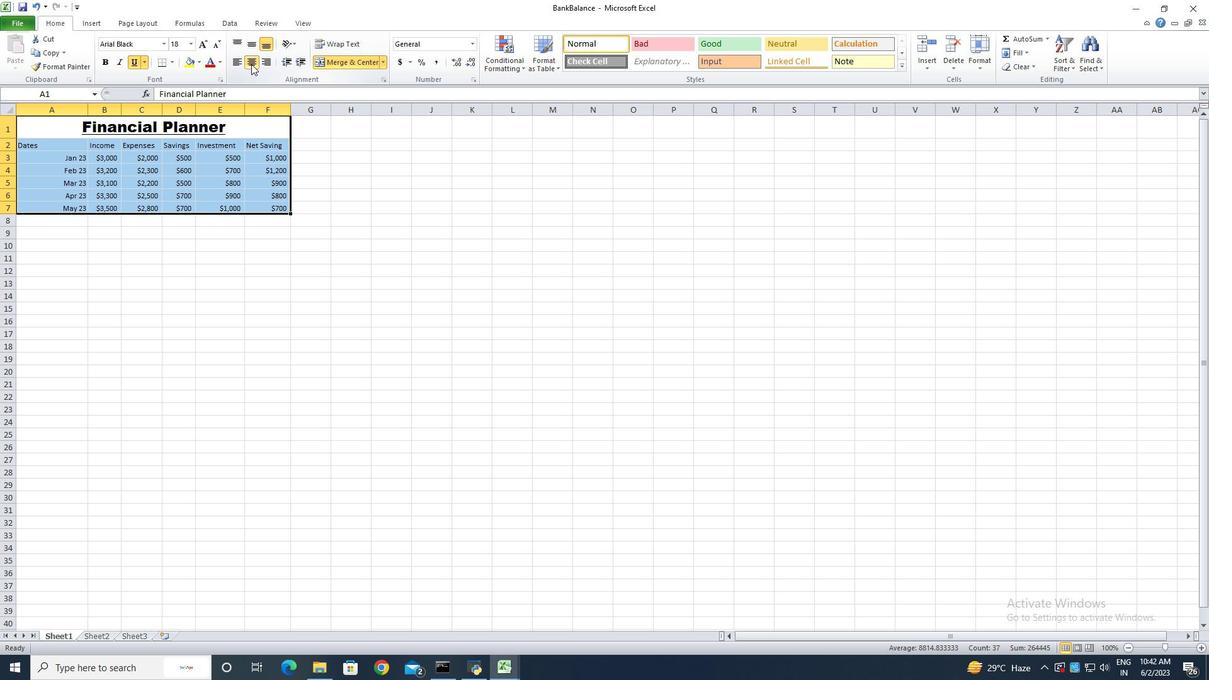 
Action: Mouse pressed left at (251, 64)
Screenshot: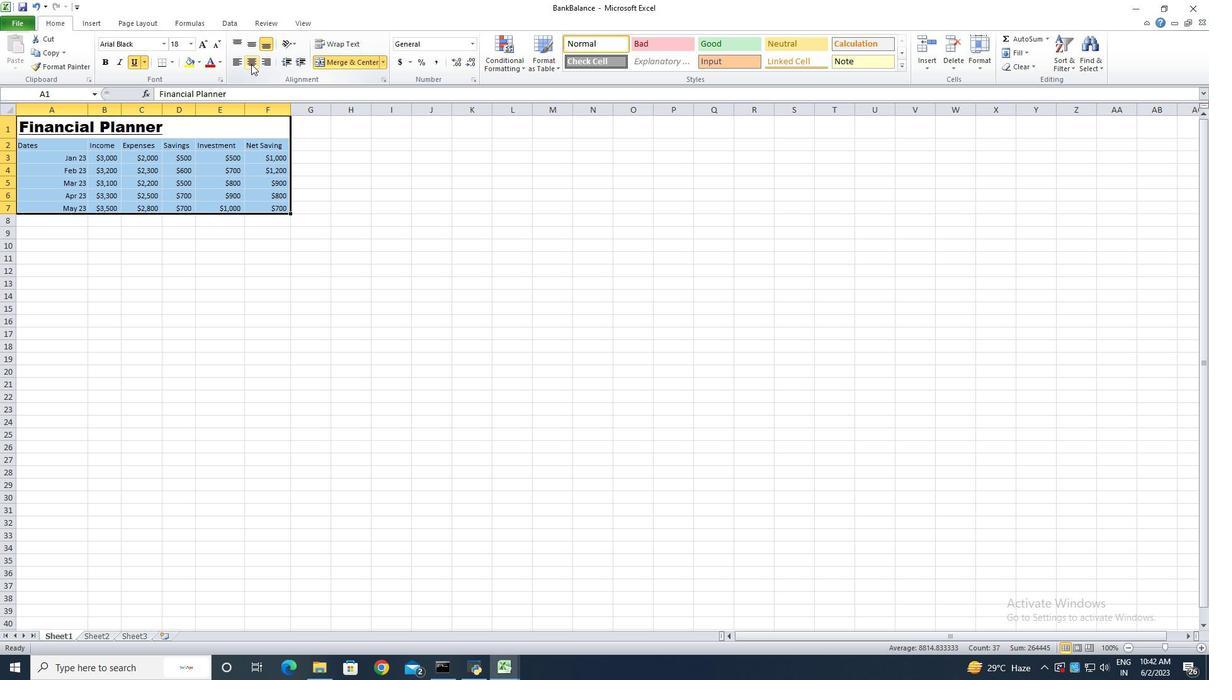 
Action: Mouse moved to (267, 276)
Screenshot: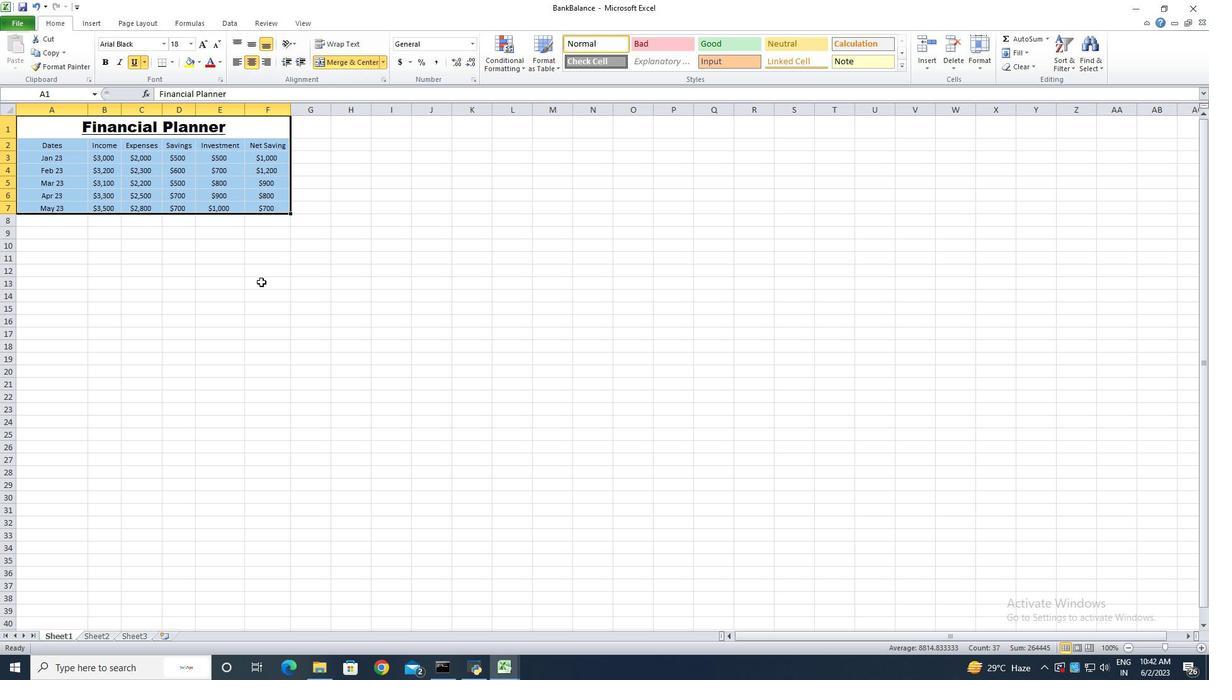 
Action: Mouse pressed left at (267, 276)
Screenshot: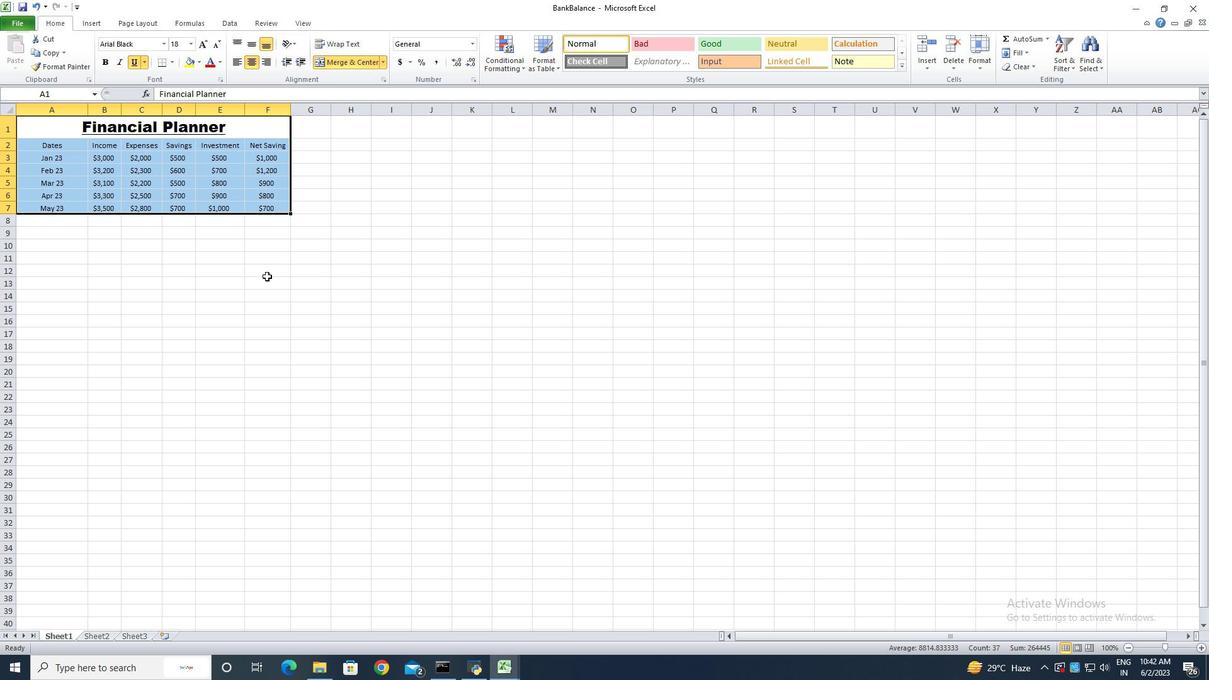 
Action: Key pressed ctrl+S<'\x13'><'\x13'><'\x13'><'\x13'><'\x13'><'\x13'><'\x13'><'\x13'>
Screenshot: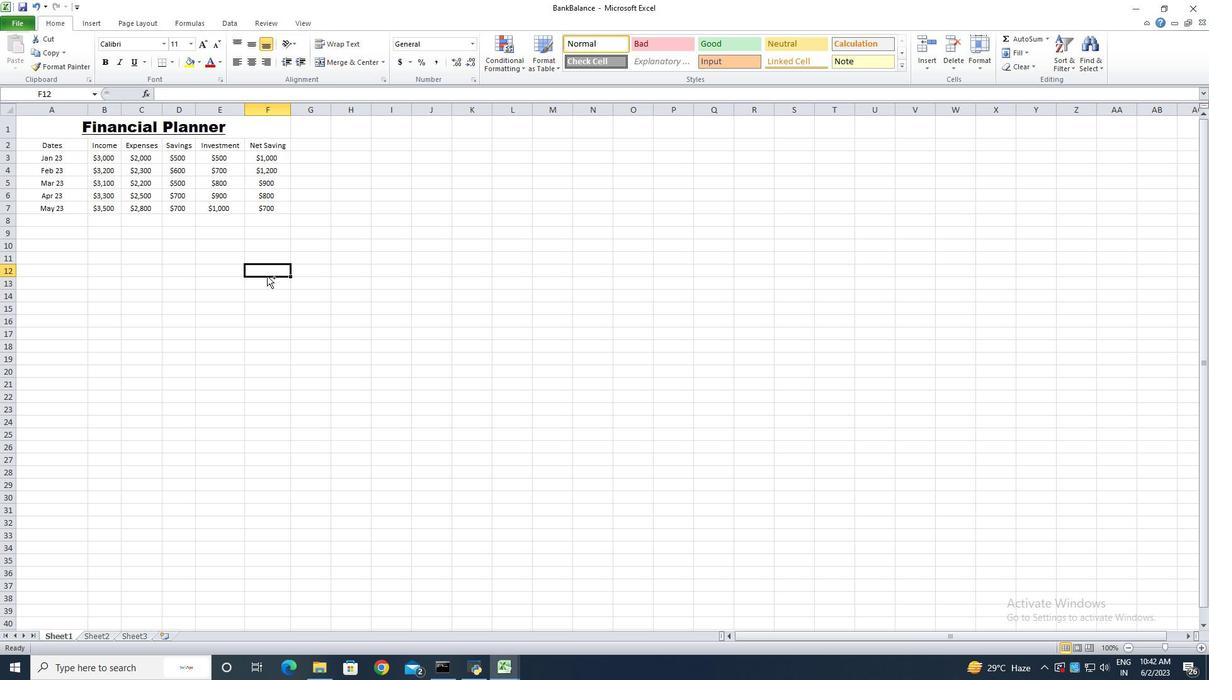 
